 Task: Book a 4-hour wilderness navigation and orienteering challenge.
Action: Mouse pressed left at (586, 216)
Screenshot: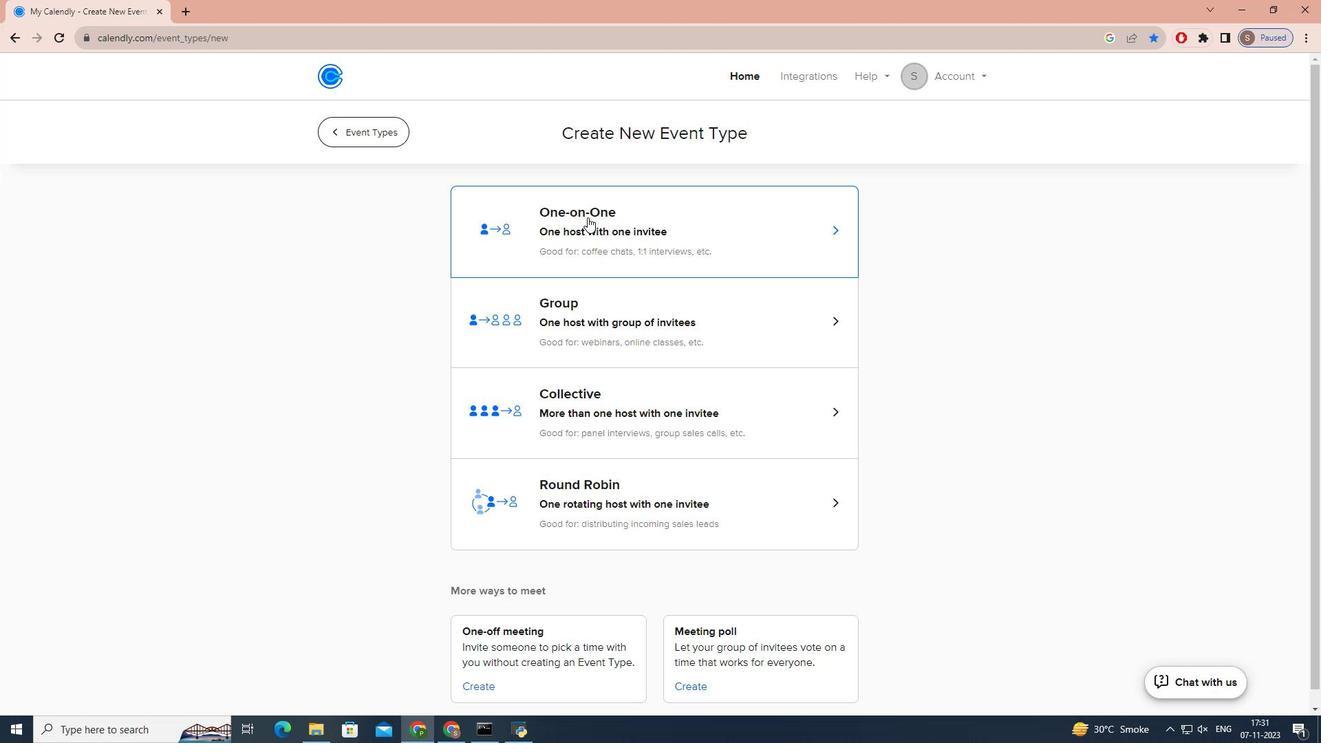 
Action: Key pressed w<Key.caps_lock>ILDERNESS<Key.space><Key.caps_lock>n<Key.caps_lock>AVIGATION<Key.space>AND<Key.space><Key.caps_lock>o<Key.caps_lock>RIENTEERING<Key.space><Key.caps_lock>c<Key.caps_lock>HALLENGE<Key.space>
Screenshot: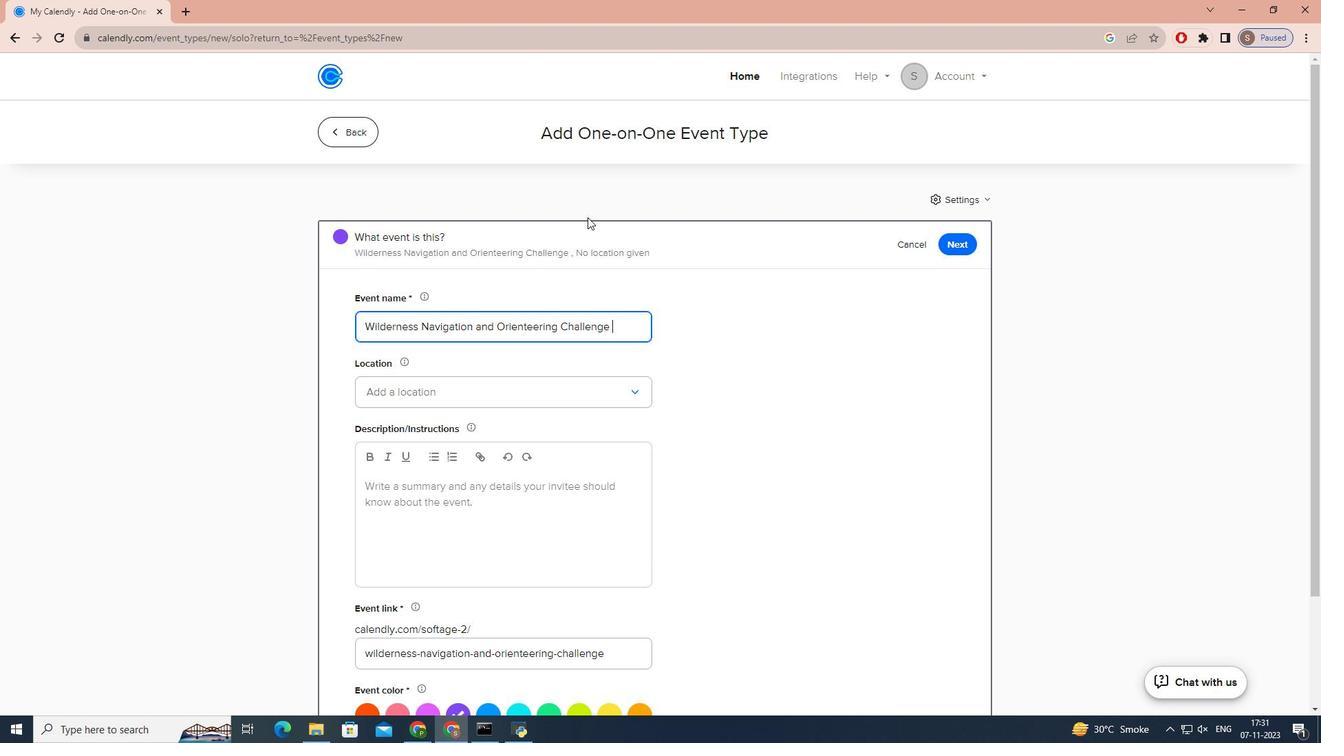 
Action: Mouse moved to (569, 383)
Screenshot: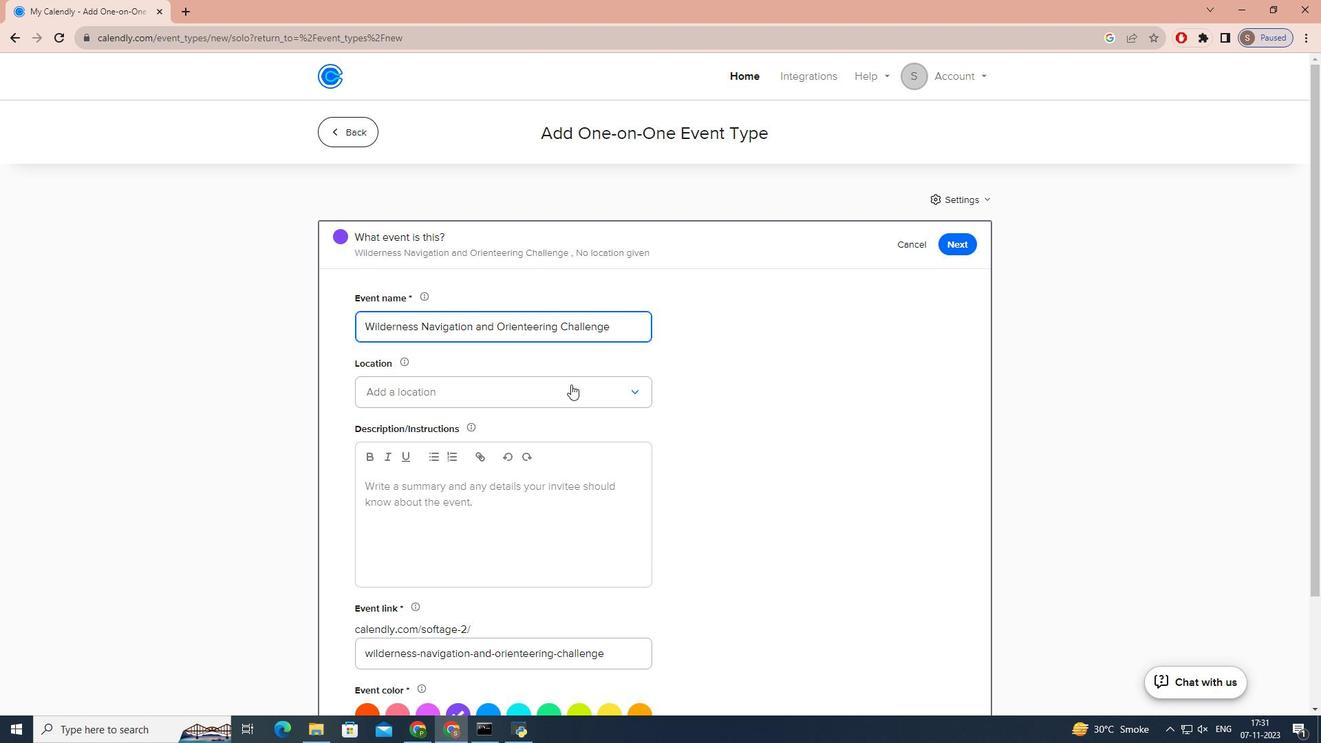 
Action: Mouse pressed left at (569, 383)
Screenshot: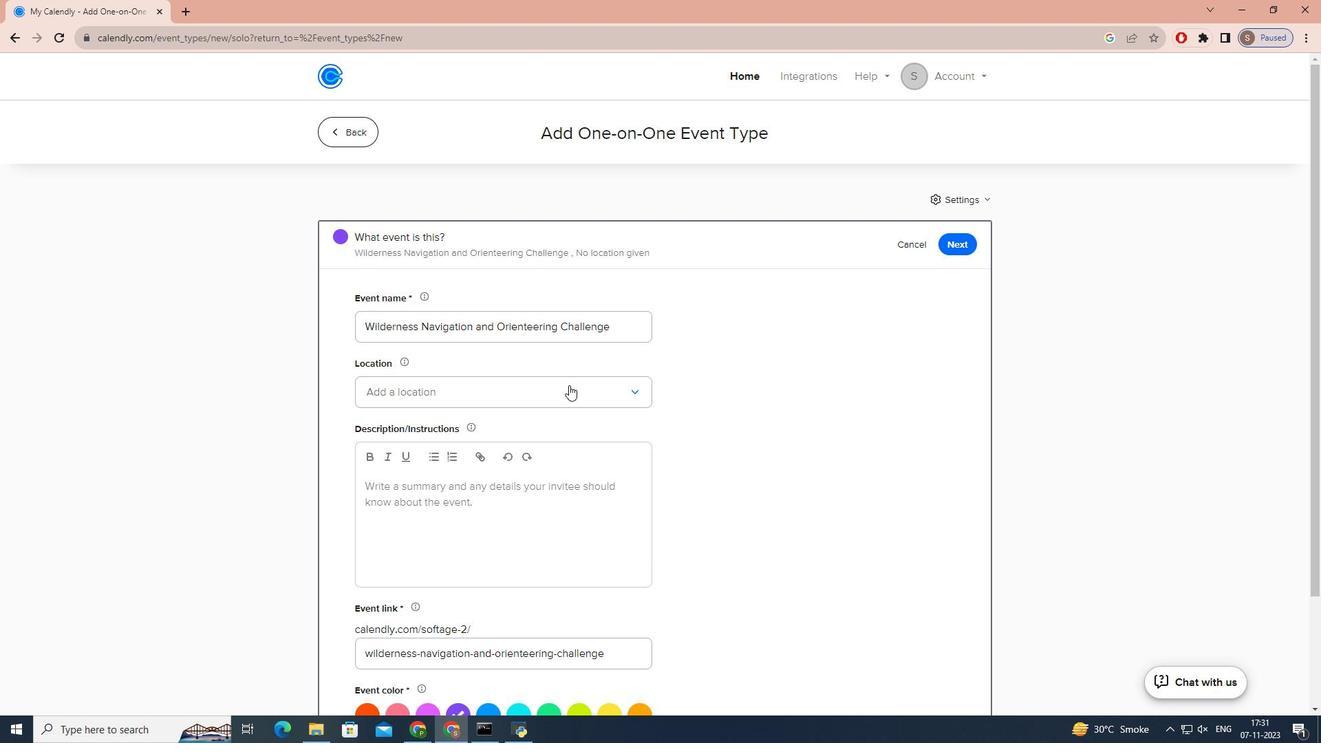 
Action: Mouse moved to (536, 416)
Screenshot: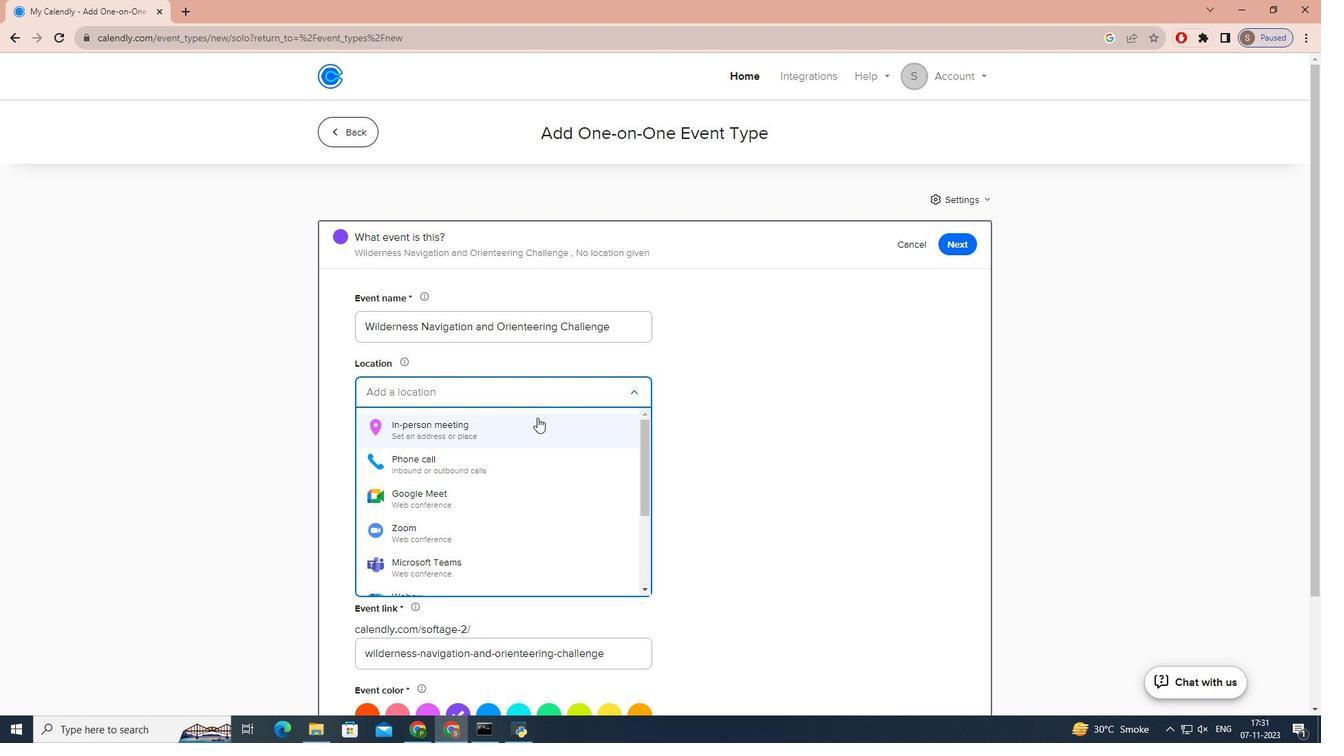 
Action: Mouse pressed left at (536, 416)
Screenshot: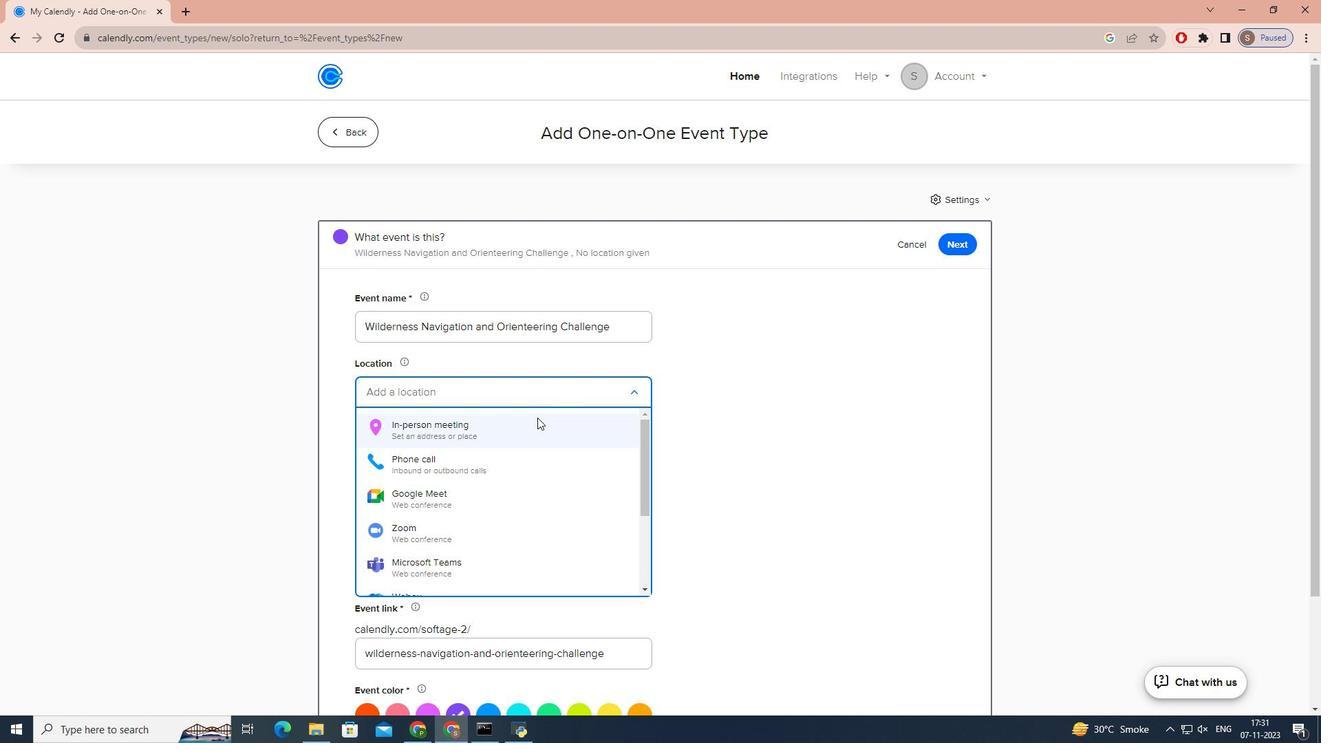 
Action: Mouse moved to (575, 236)
Screenshot: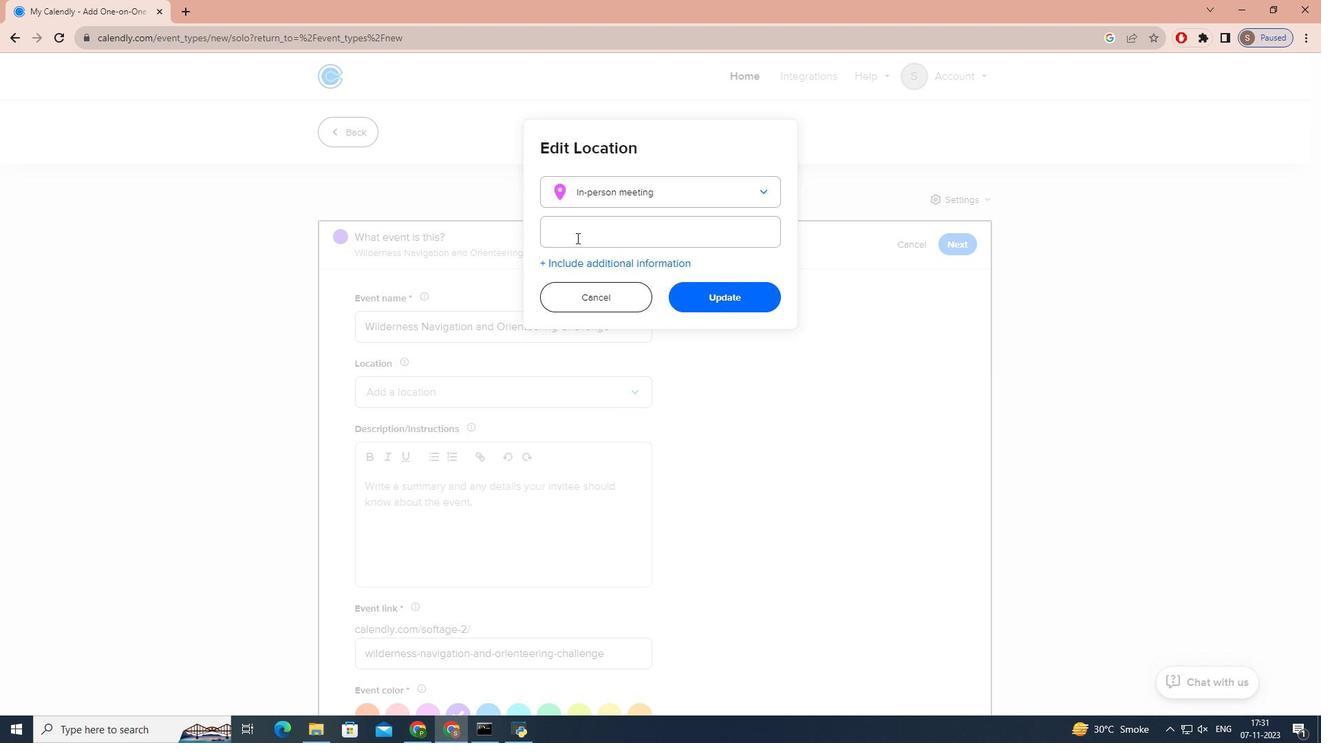 
Action: Mouse pressed left at (575, 236)
Screenshot: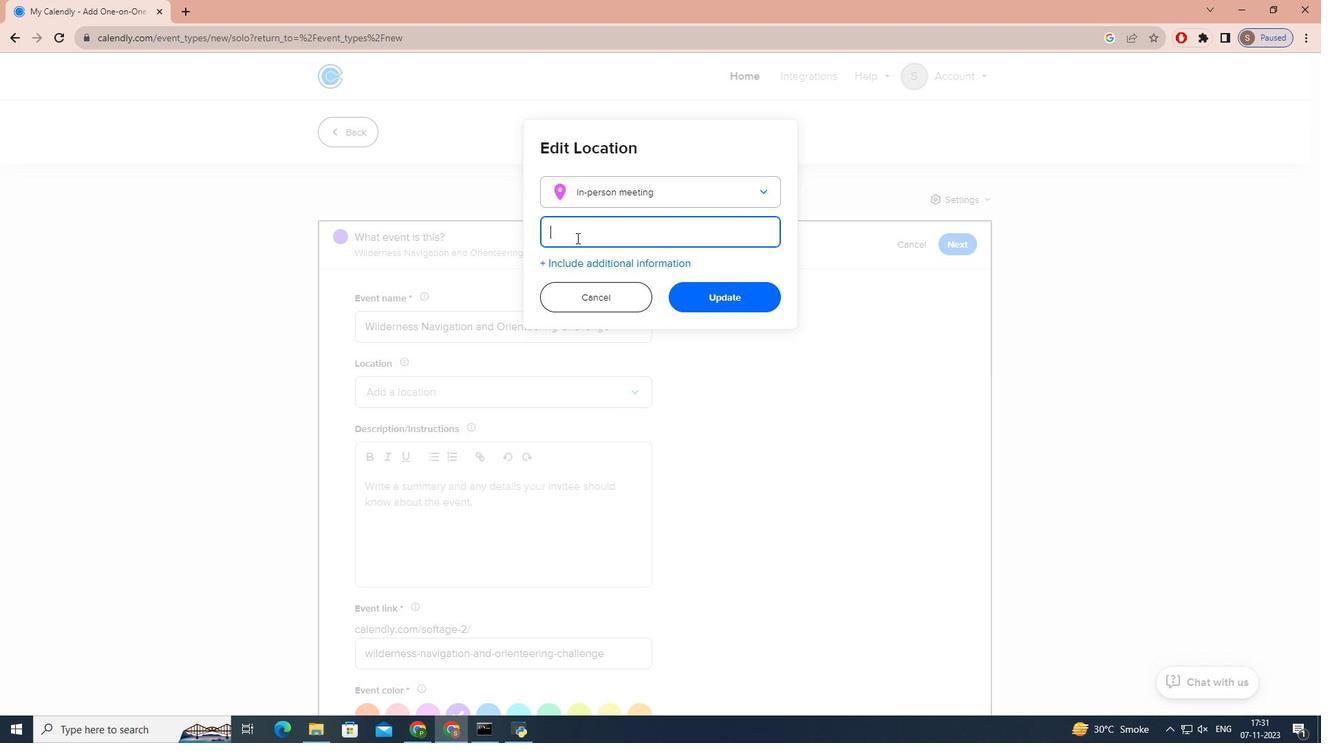 
Action: Key pressed <Key.caps_lock>r<Key.caps_lock>OCKY<Key.space><Key.caps_lock>m<Key.caps_lock>OUNTAIN<Key.space><Key.caps_lock>n<Key.caps_lock>ATIONAL<Key.space><Key.caps_lock>p<Key.caps_lock>ARK,<Key.space><Key.caps_lock>c<Key.caps_lock>OLORADO,<Key.space><Key.caps_lock>usa
Screenshot: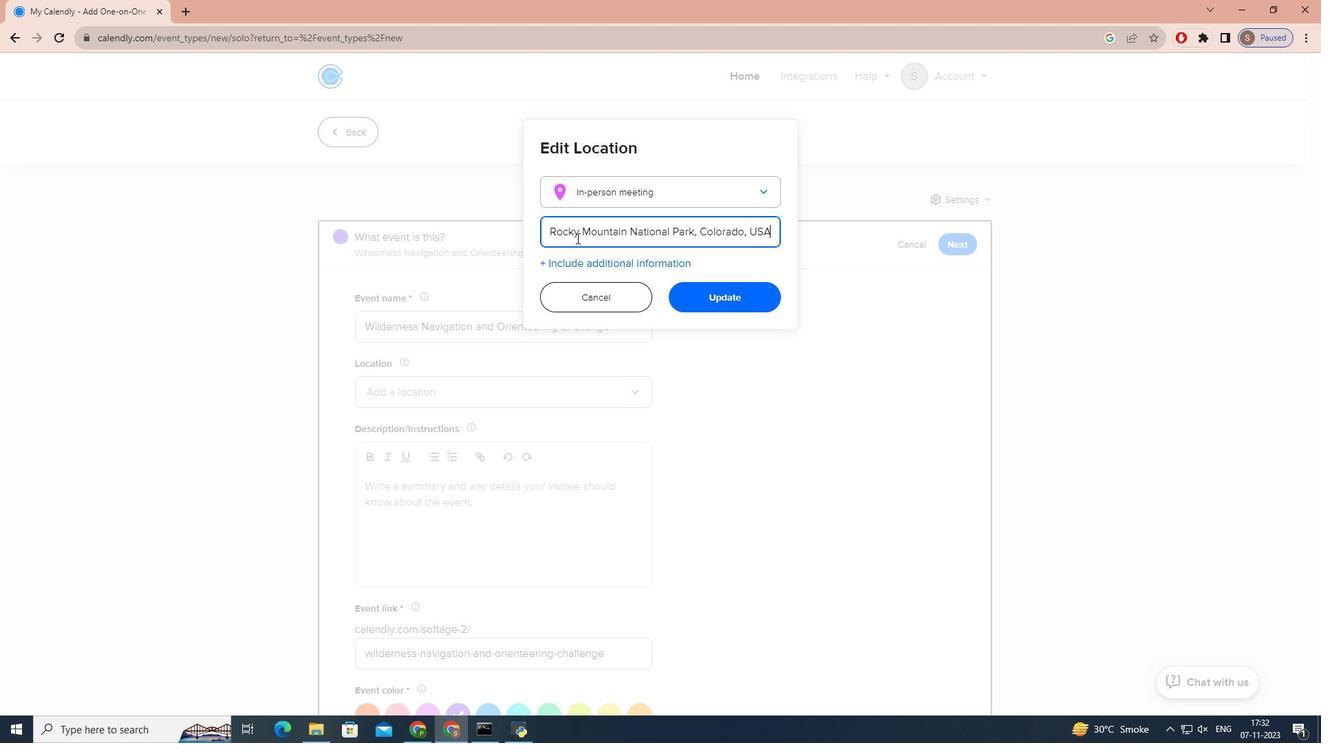 
Action: Mouse moved to (721, 301)
Screenshot: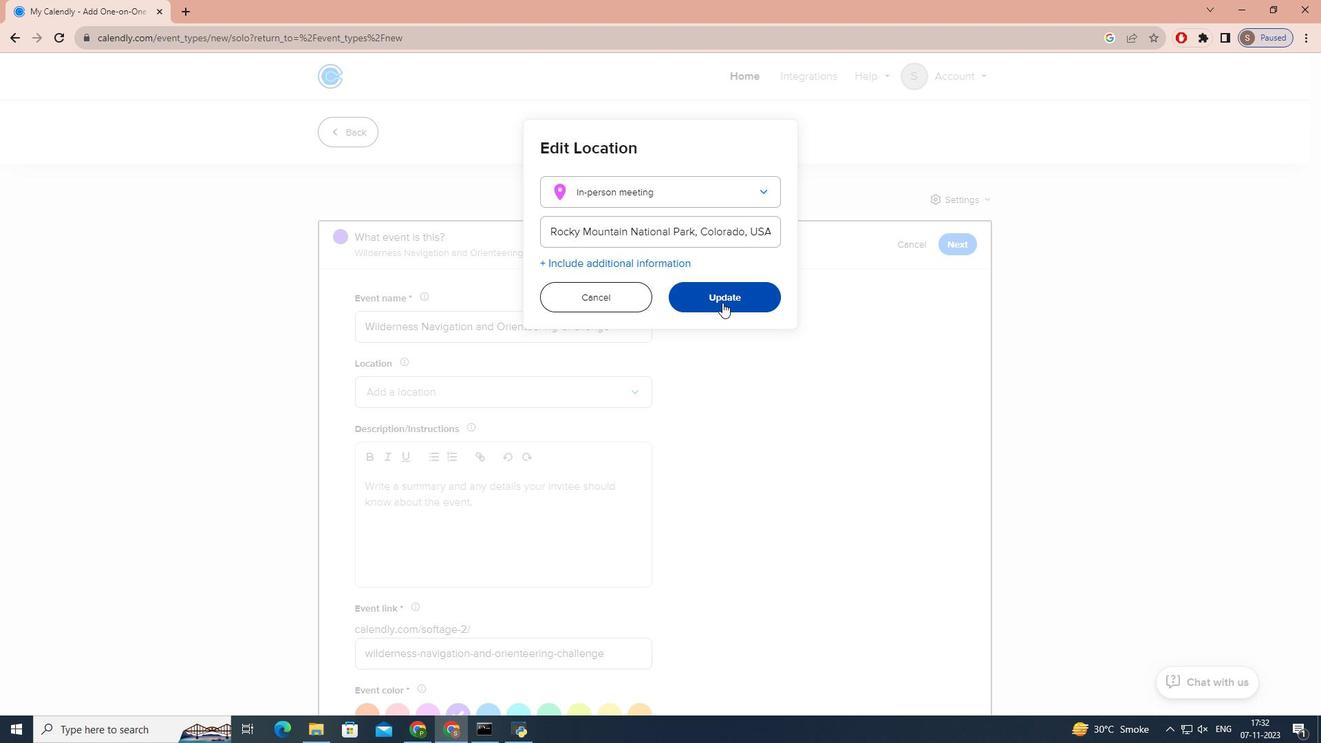 
Action: Mouse pressed left at (721, 301)
Screenshot: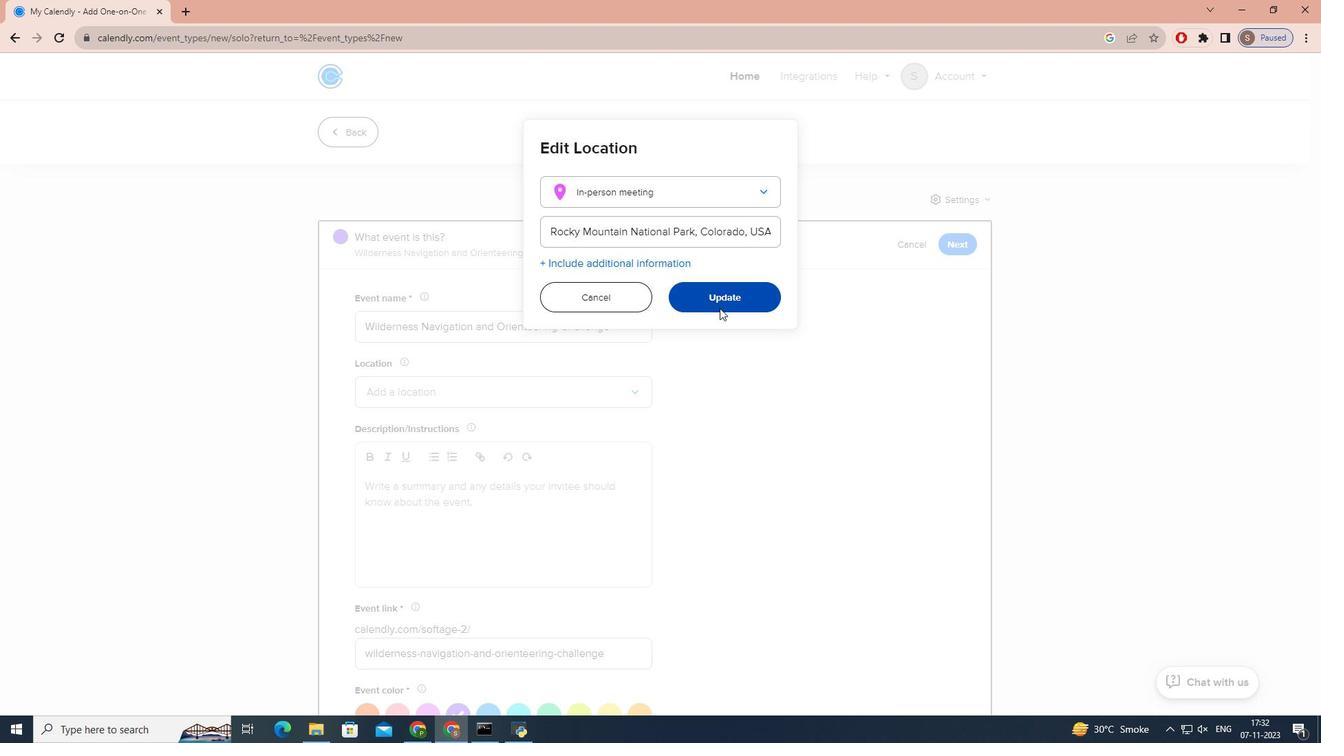 
Action: Mouse moved to (423, 529)
Screenshot: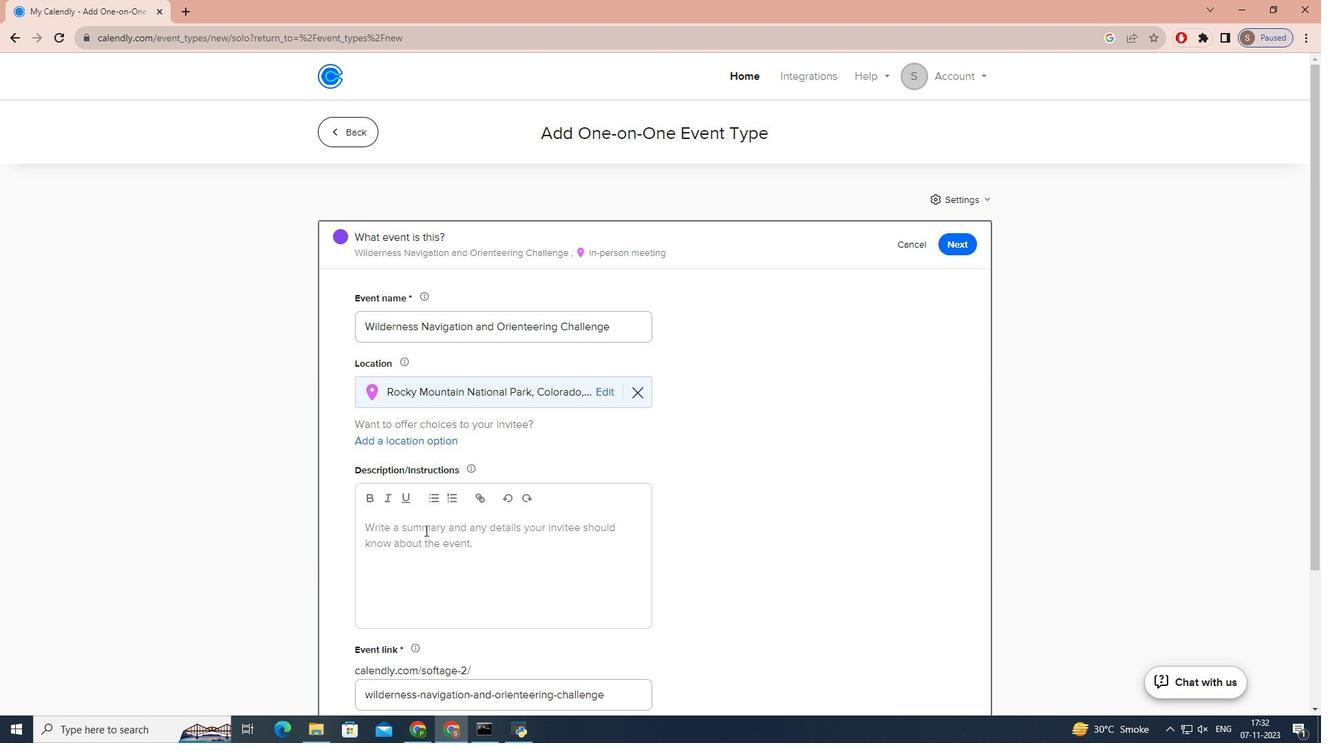 
Action: Mouse pressed left at (423, 529)
Screenshot: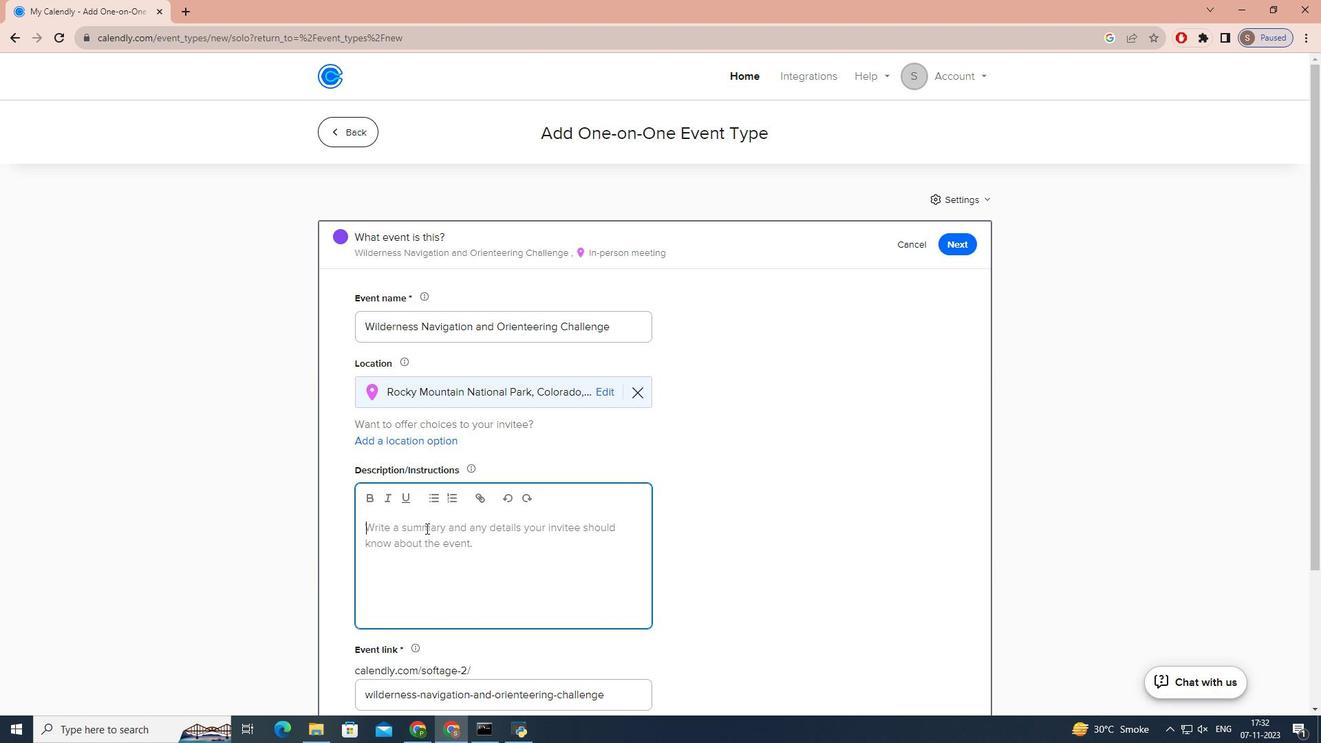 
Action: Mouse moved to (424, 527)
Screenshot: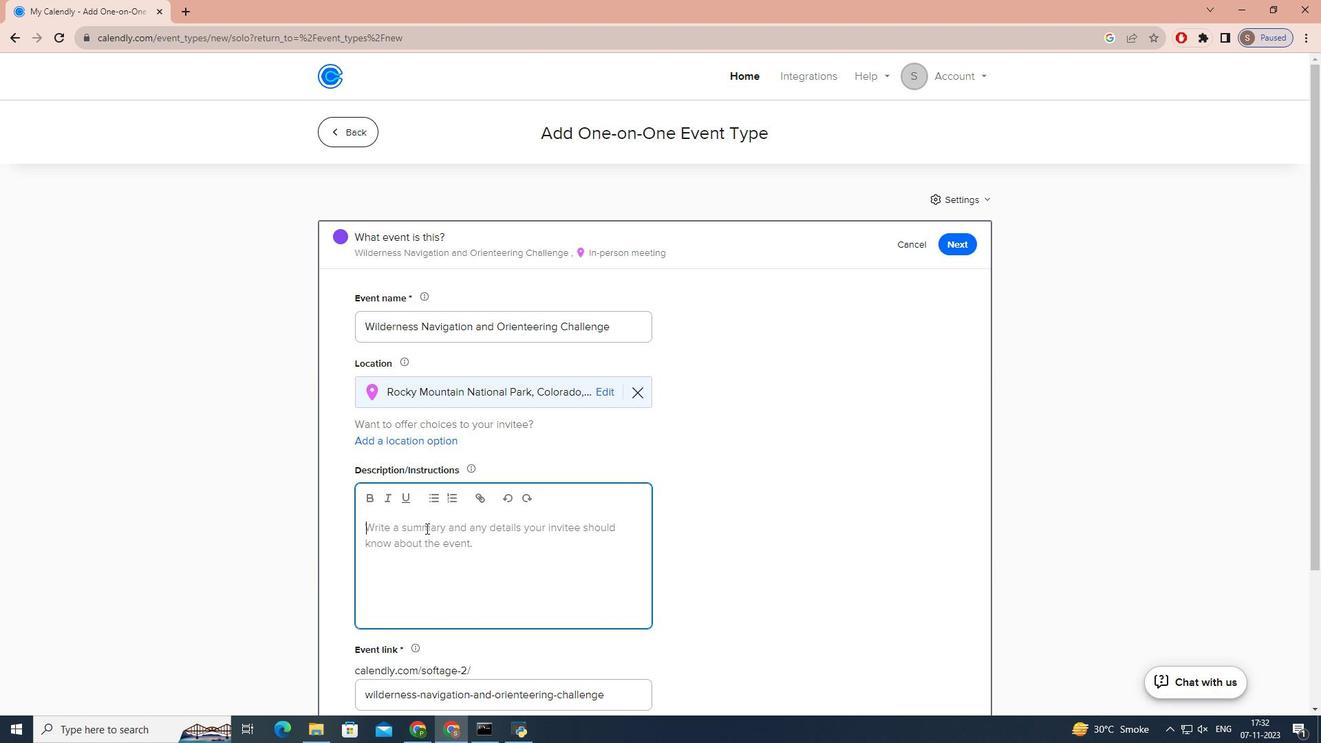 
Action: Key pressed <Key.caps_lock><Key.caps_lock>j<Key.caps_lock>OIN<Key.space>US<Key.space>FOR<Key.space>AN<Key.space>EXCITING<Key.space>WILDERNESS<Key.space>NAVIGATION<Key.space>AND<Key.space>ORIENTING<Key.space>CHALLENEGE<Key.space><Key.backspace><Key.backspace><Key.backspace><Key.backspace>GE<Key.space>THAT<Key.space>WILL<Key.space>TEST<Key.space>YOUR<Key.space>OUTDOOR<Key.space>SKILLS<Key.space>AND<Key.space>ADVENTURE<Key.backspace>OUS<Key.space>SPIRIT.<Key.space><Key.caps_lock><Key.enter>d<Key.caps_lock>URING<Key.space>THIS<Key.space>IMMERSIVE<Key.space>EXPERIENCE,<Key.space>YOU<Key.space>WILL<Key.space>LEARN<Key.space>THE<Key.space>FUNDAMENTALS<Key.space>OF<Key.space>MP<Key.backspace>AP<Key.space>READING,<Key.space>COMPASS<Key.space>USAGE,<Key.space>AND<Key.space>NAVIGATION<Key.space>TECHNIQUES,<Key.space>ALL<Key.space>WHILE<Key.space>EXPLORING<Key.space>THE<Key.space>NATURAL<Key.space>BEAUTY<Key.space>OF<Key.space>THE<Key.space>WILDERNESS.<Key.space><Key.caps_lock>o<Key.caps_lock>UR<Key.space>EXPERT<Key.space>GUIDES<Key.space>WILL<Key.space>PROVIDE<Key.space>YOU<Key.space>WITH<Key.space>VALUABLE<Key.space>TIPS<Key.space>AND<Key.space>TRICKS<Key.space>O<Key.backspace>TO<Key.space>HELP<Key.space>YOU<Key.space>FIND<Key.space>YOUR<Key.space>WAY<Key.space>IN<Key.space>THE<Key.space>GRAT<Key.space>OUTDOORS.
Screenshot: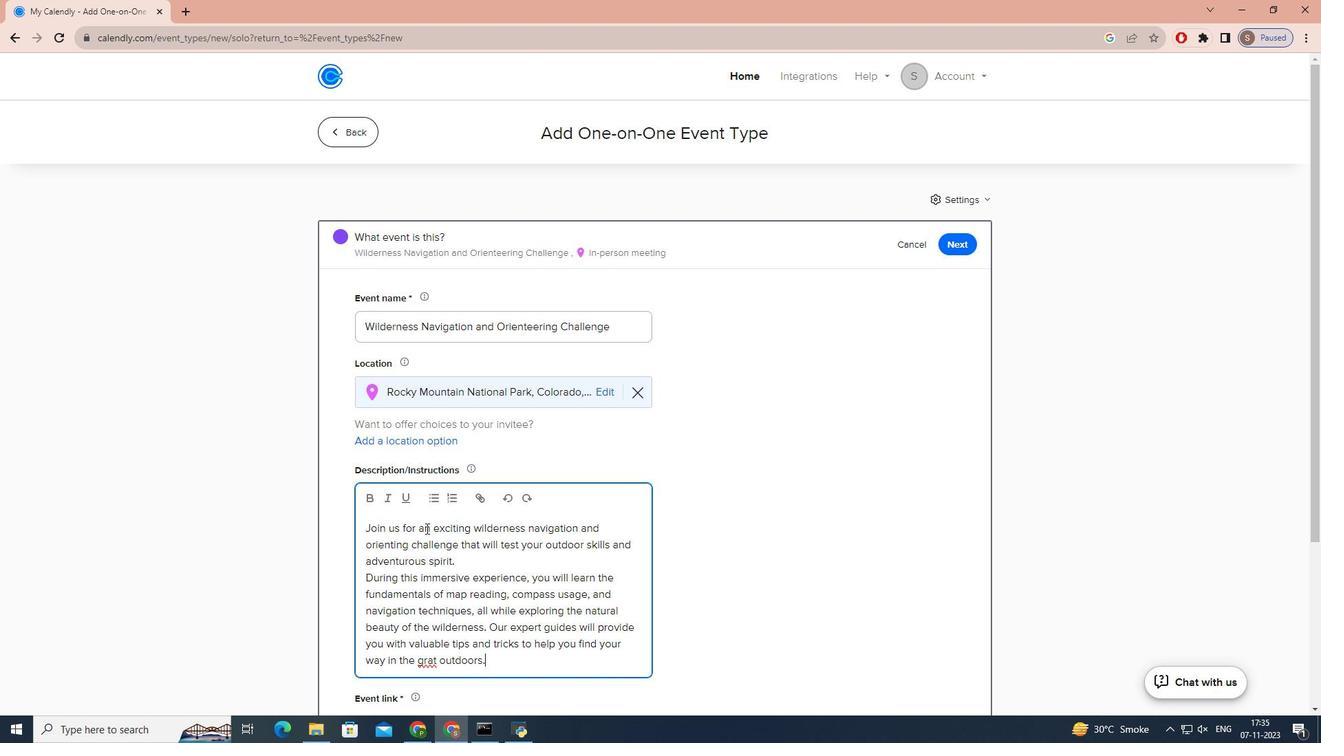 
Action: Mouse moved to (424, 659)
Screenshot: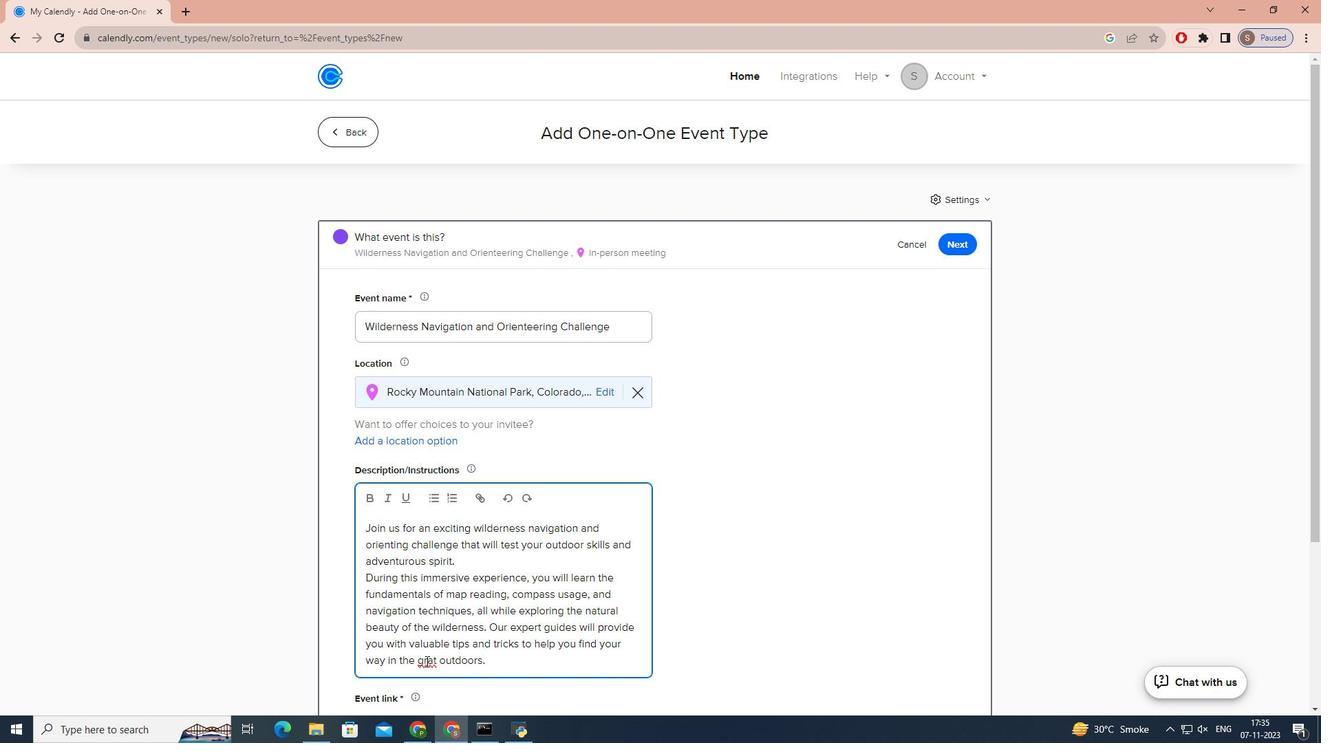 
Action: Mouse pressed left at (424, 659)
Screenshot: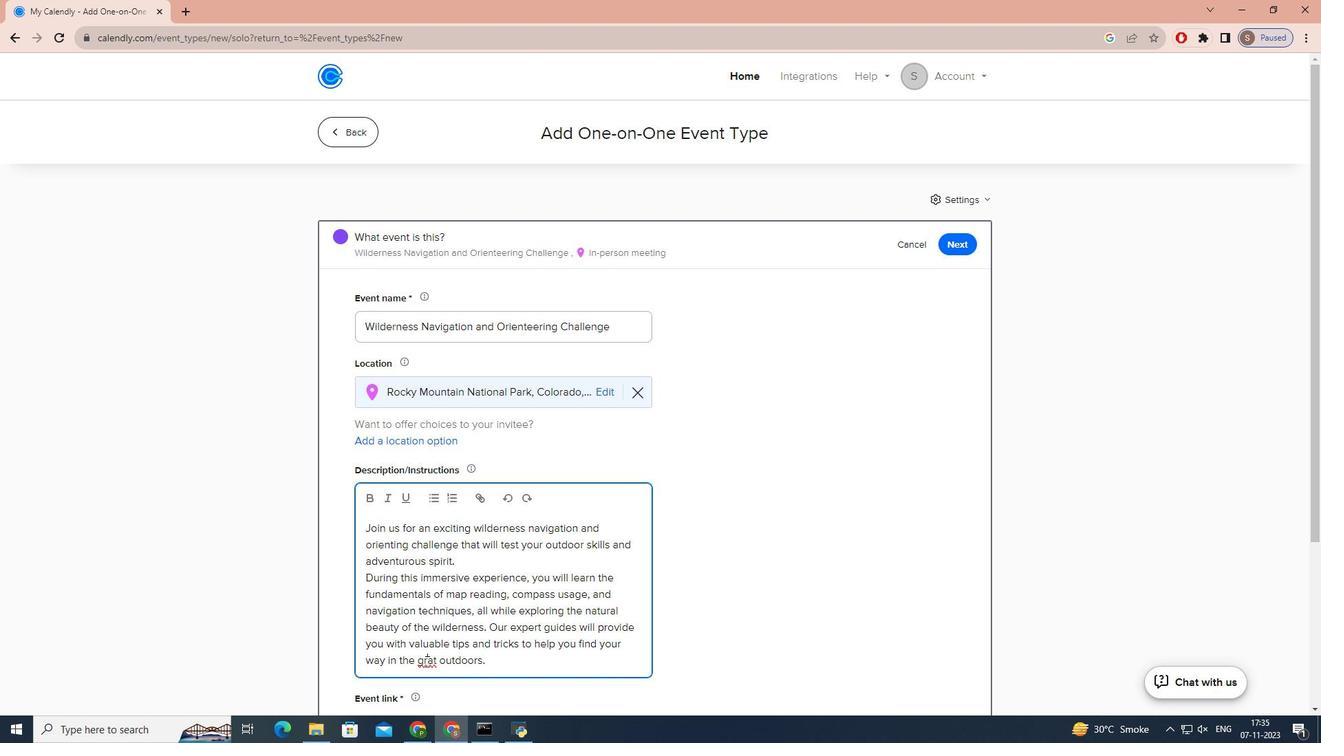 
Action: Mouse moved to (424, 658)
Screenshot: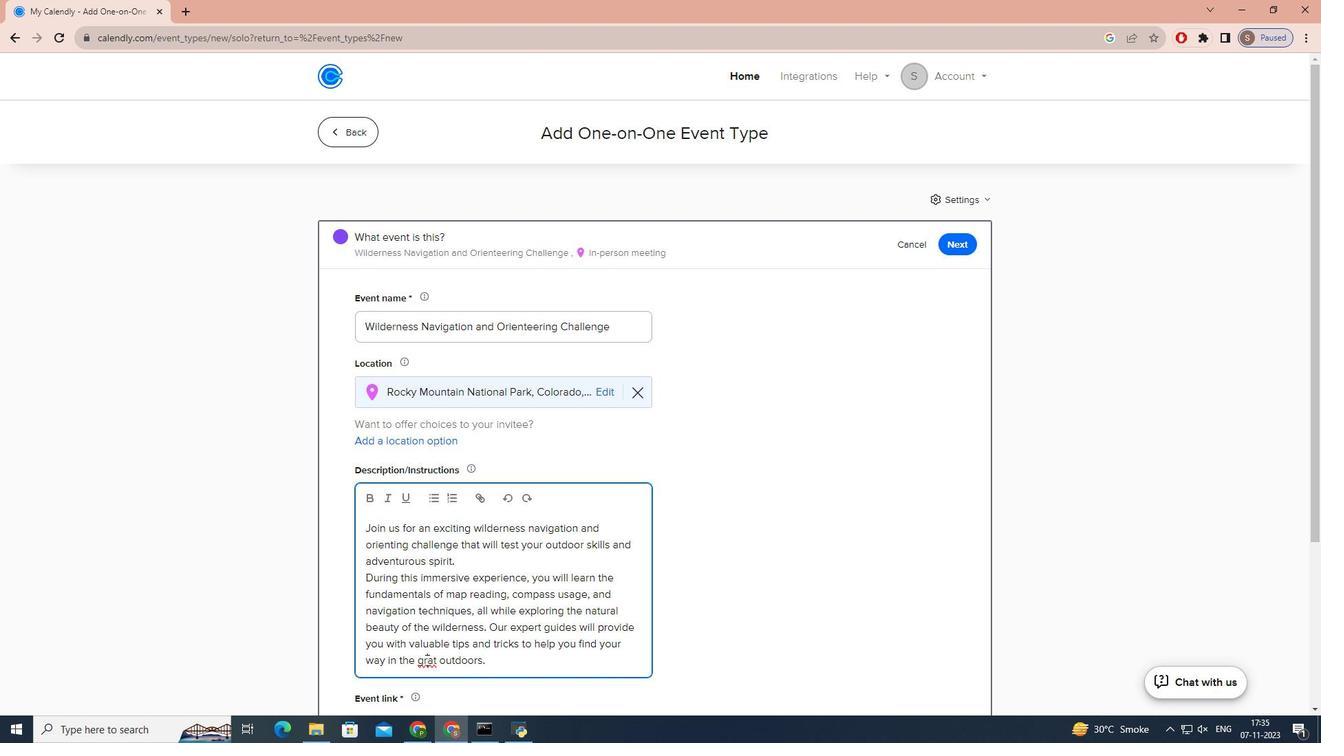 
Action: Key pressed E
Screenshot: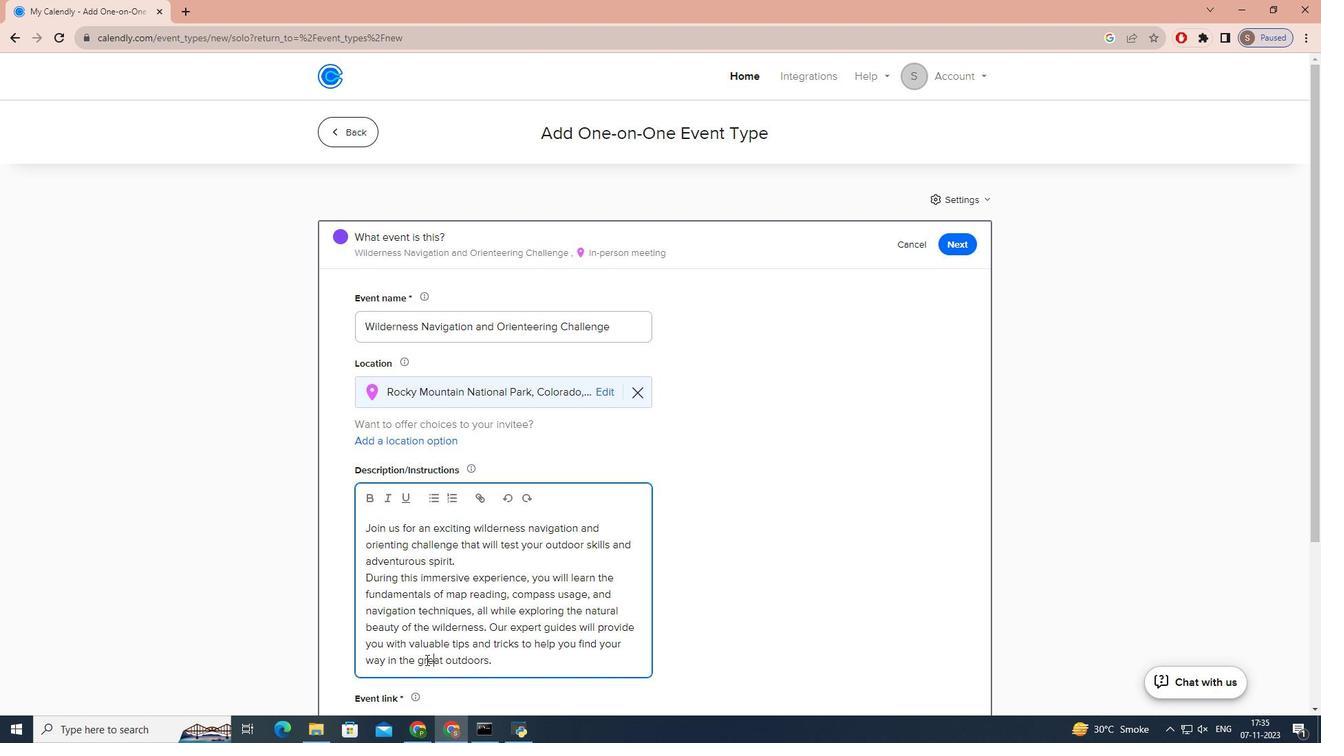 
Action: Mouse moved to (500, 662)
Screenshot: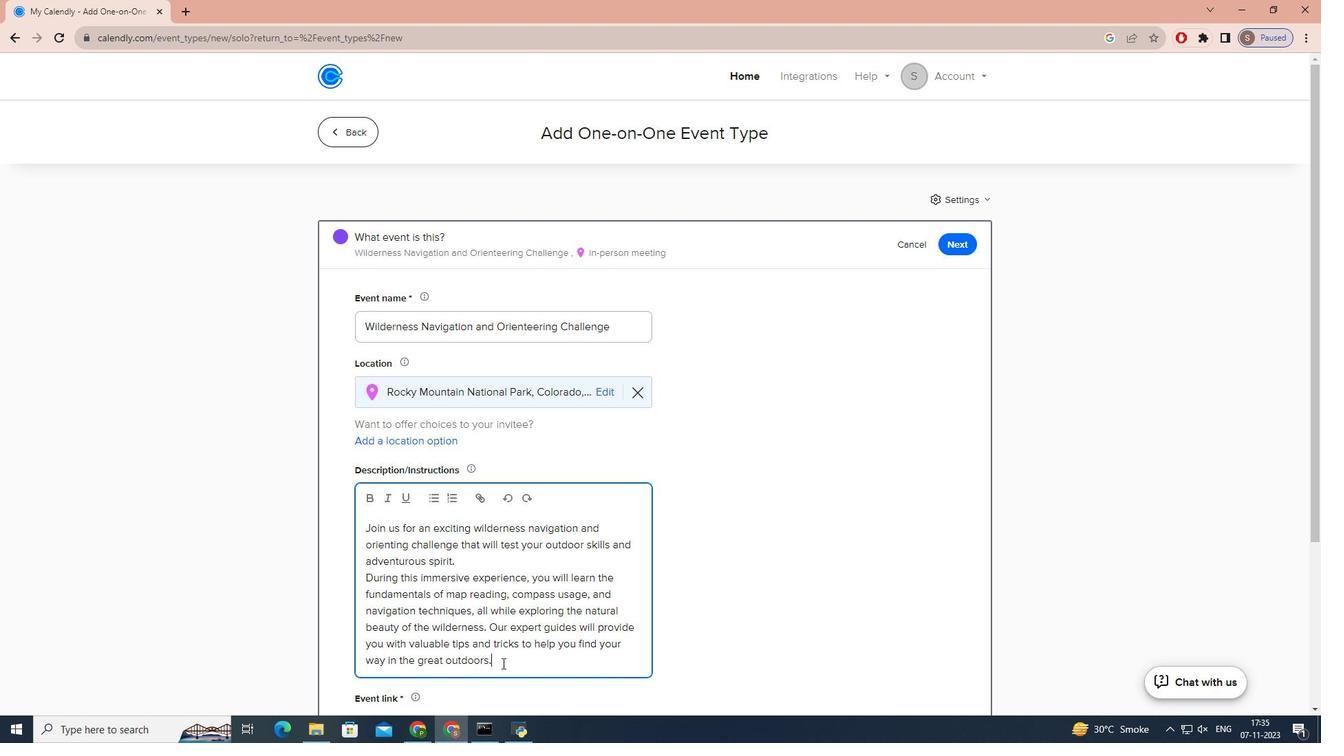 
Action: Mouse pressed left at (500, 662)
Screenshot: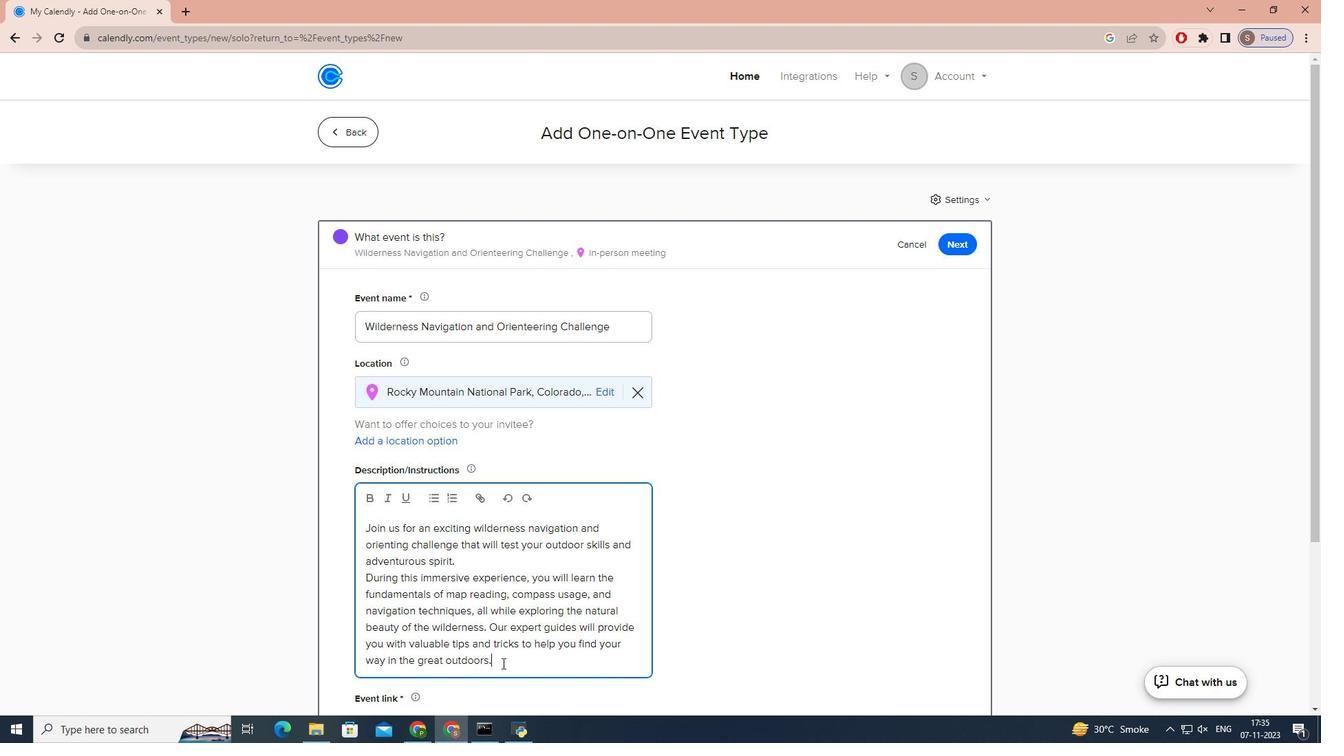 
Action: Key pressed <Key.space>
Screenshot: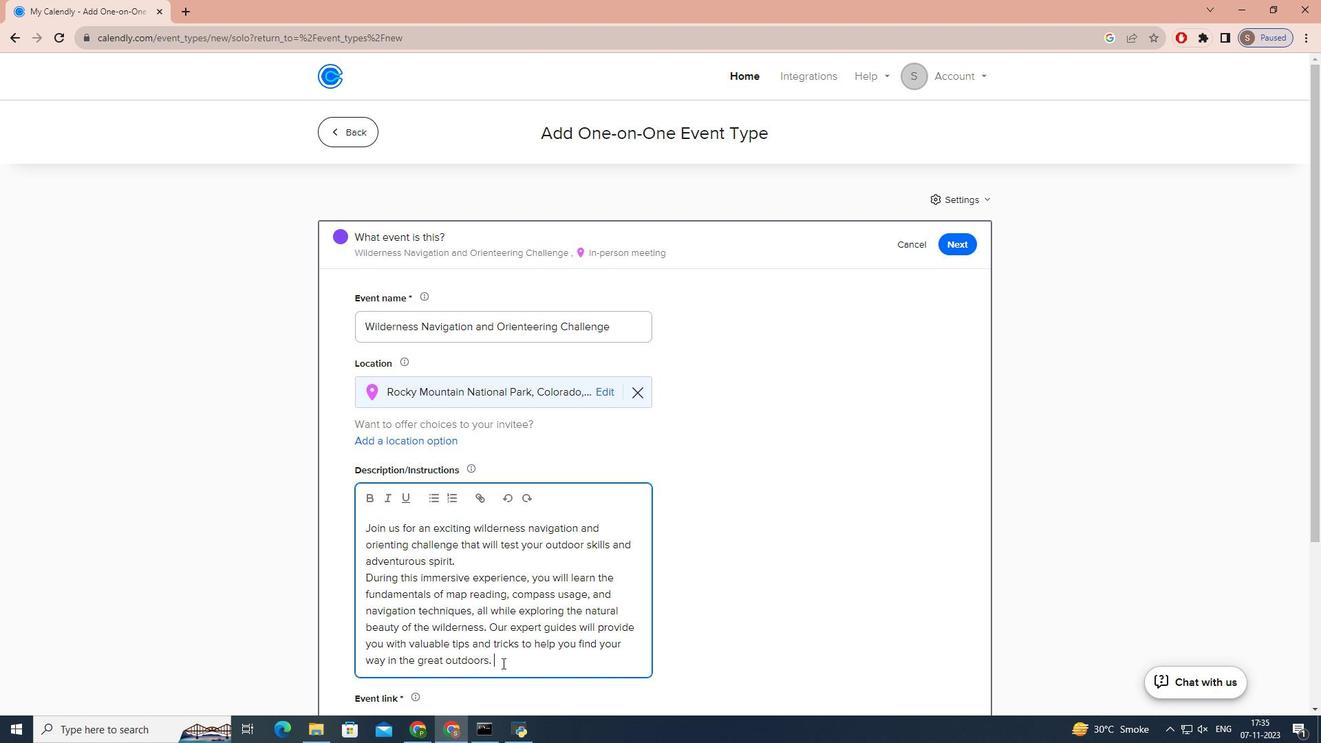 
Action: Mouse moved to (524, 626)
Screenshot: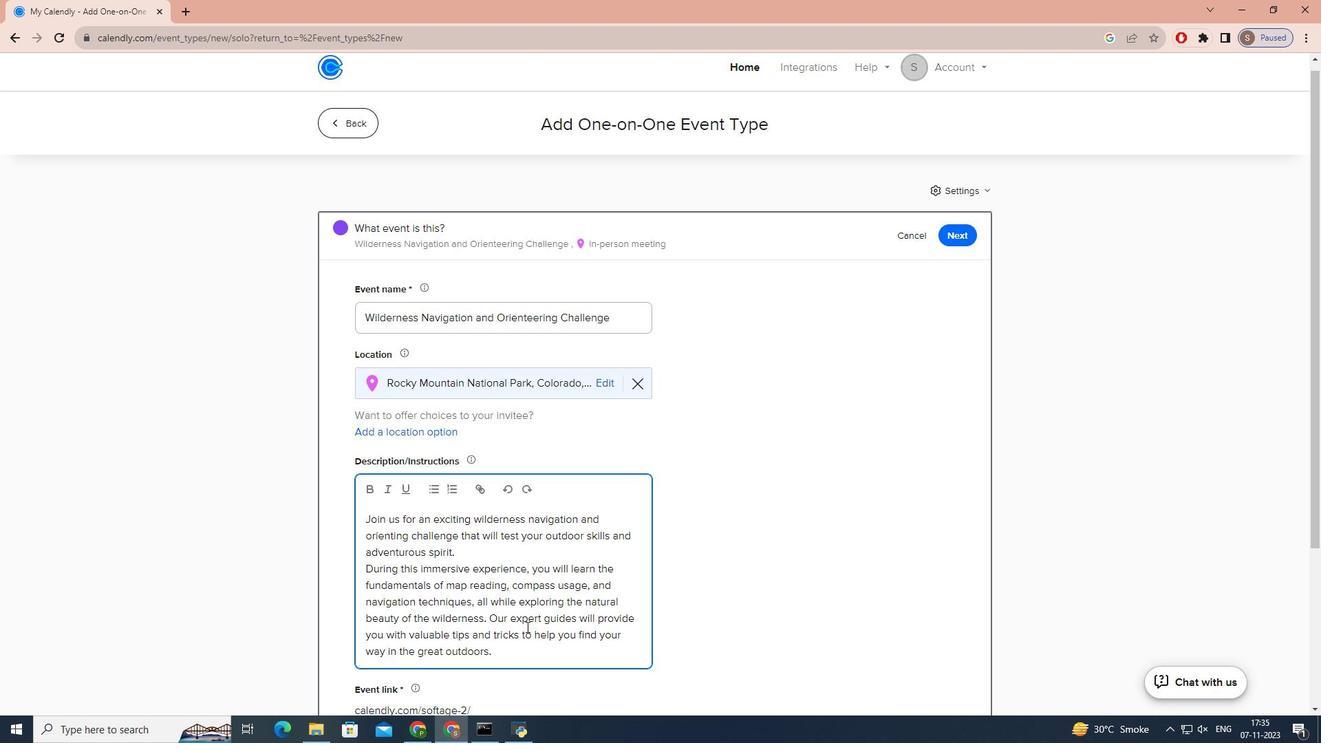 
Action: Mouse scrolled (524, 626) with delta (0, 0)
Screenshot: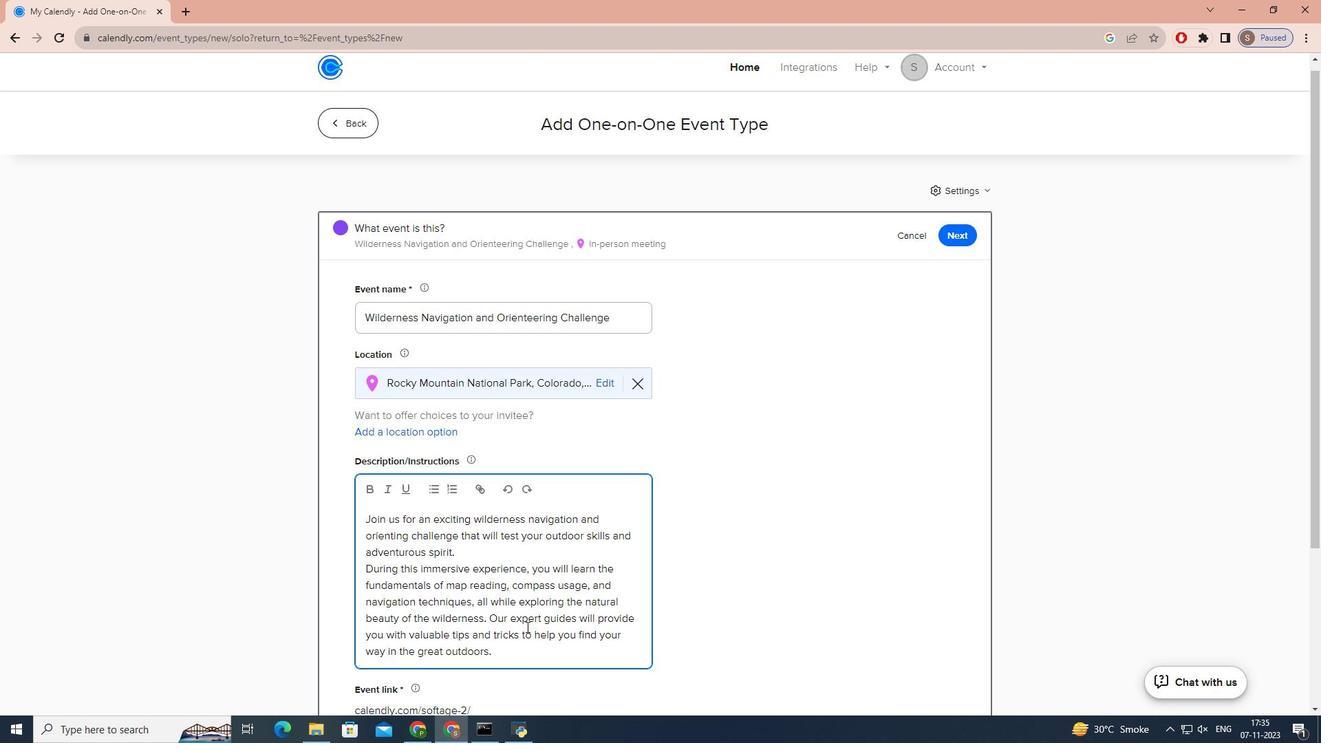 
Action: Mouse moved to (525, 626)
Screenshot: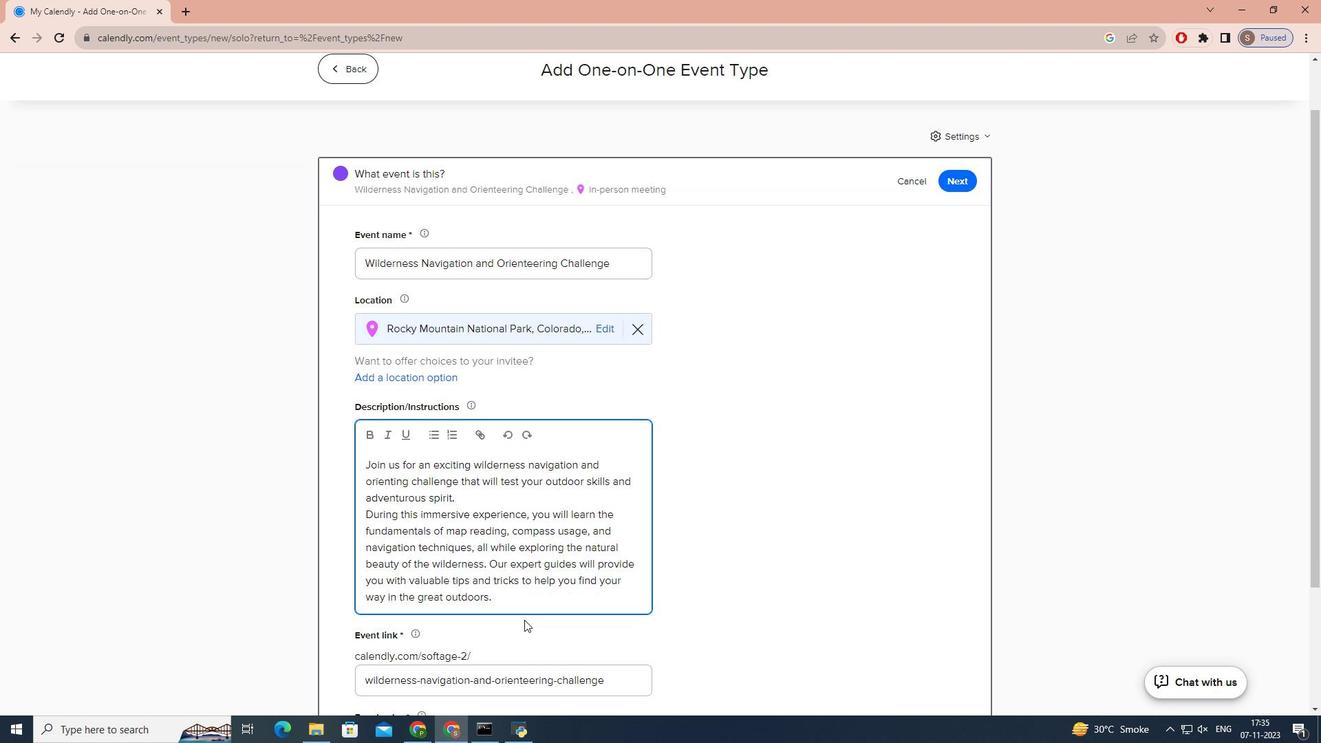 
Action: Mouse scrolled (525, 625) with delta (0, 0)
Screenshot: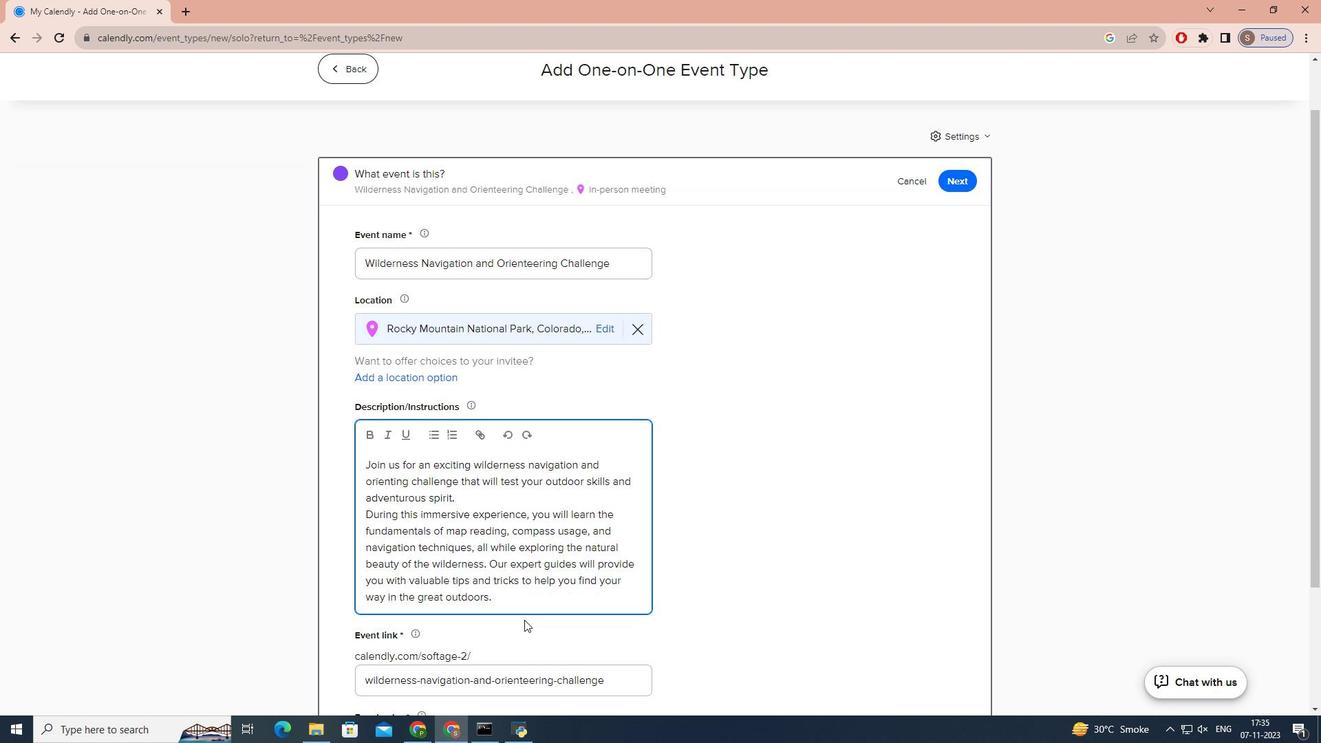 
Action: Mouse moved to (525, 626)
Screenshot: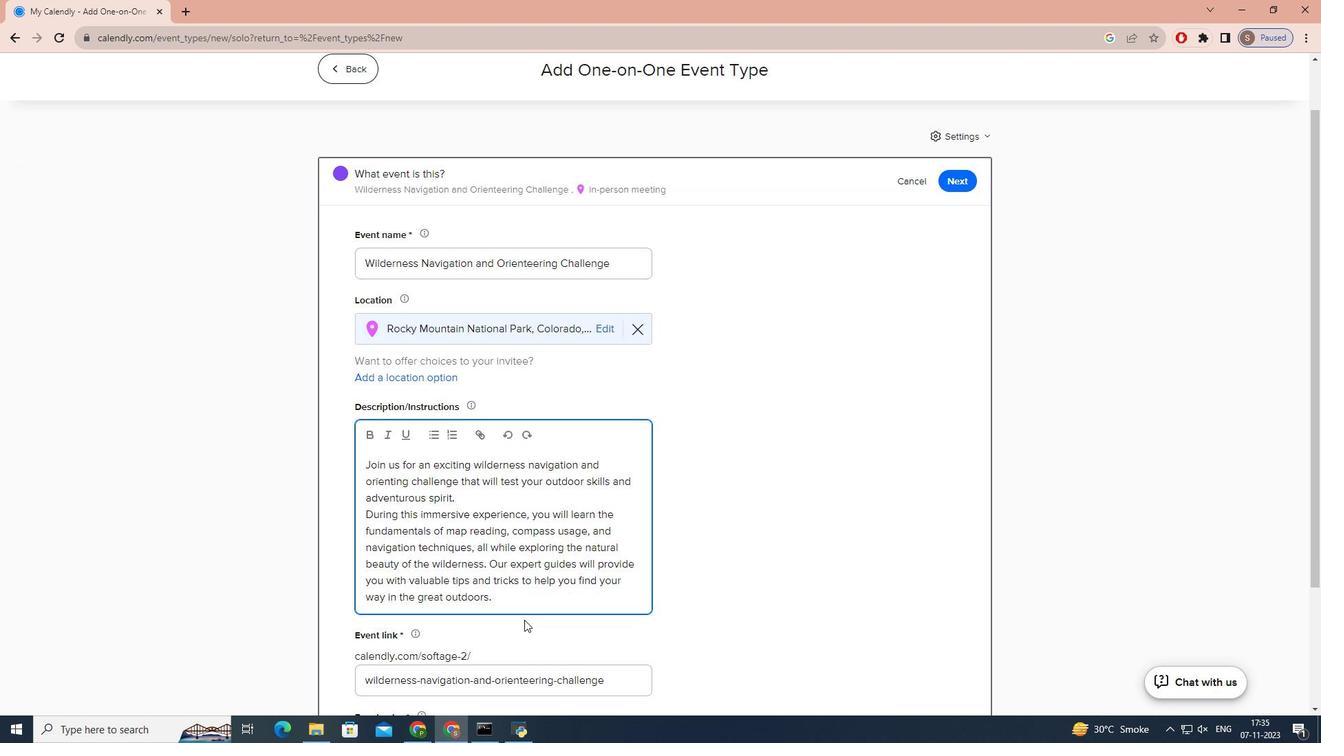 
Action: Mouse scrolled (525, 625) with delta (0, 0)
Screenshot: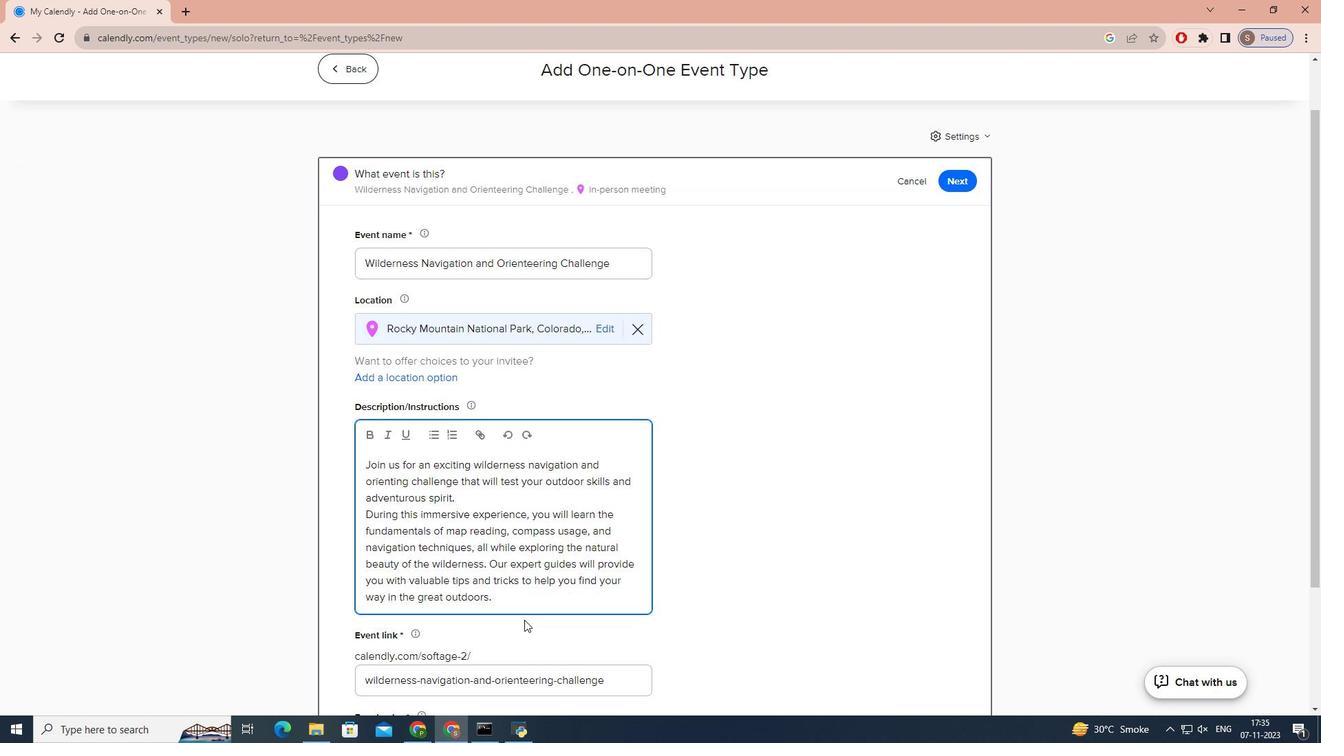 
Action: Mouse moved to (525, 625)
Screenshot: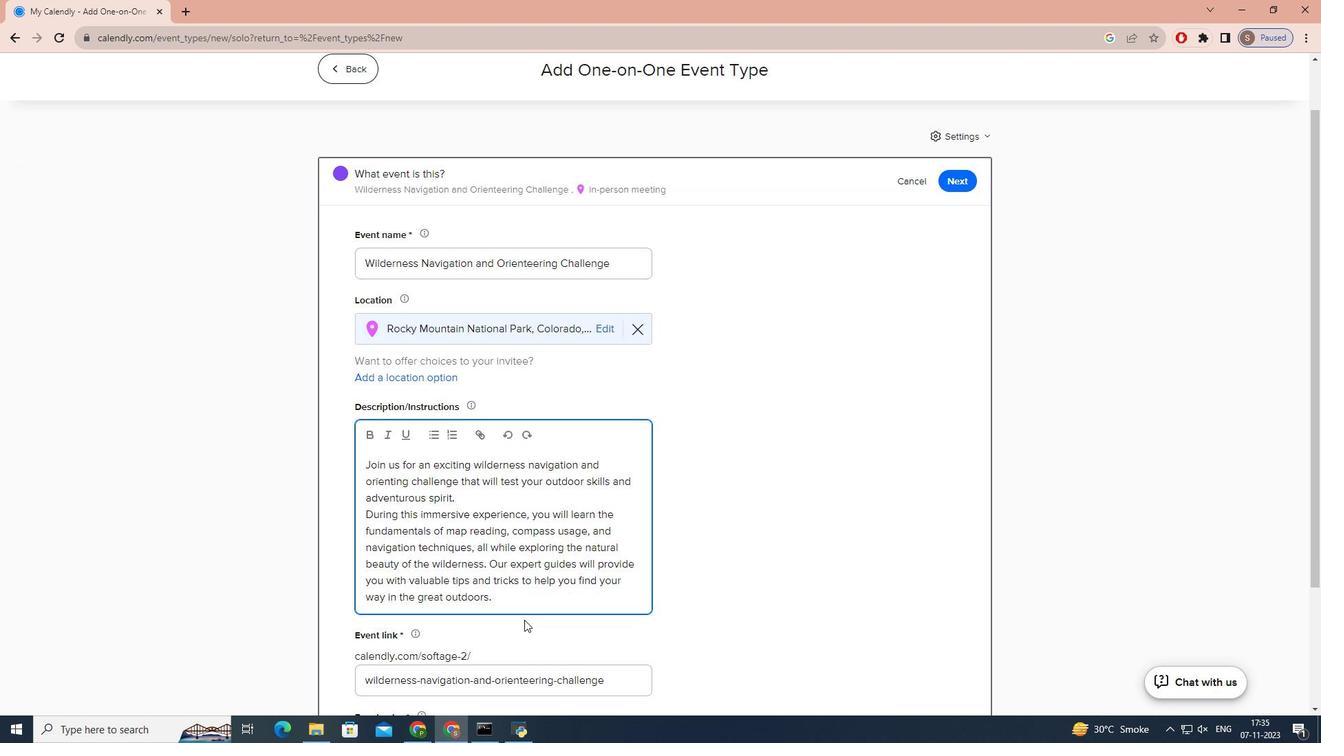 
Action: Mouse scrolled (525, 624) with delta (0, 0)
Screenshot: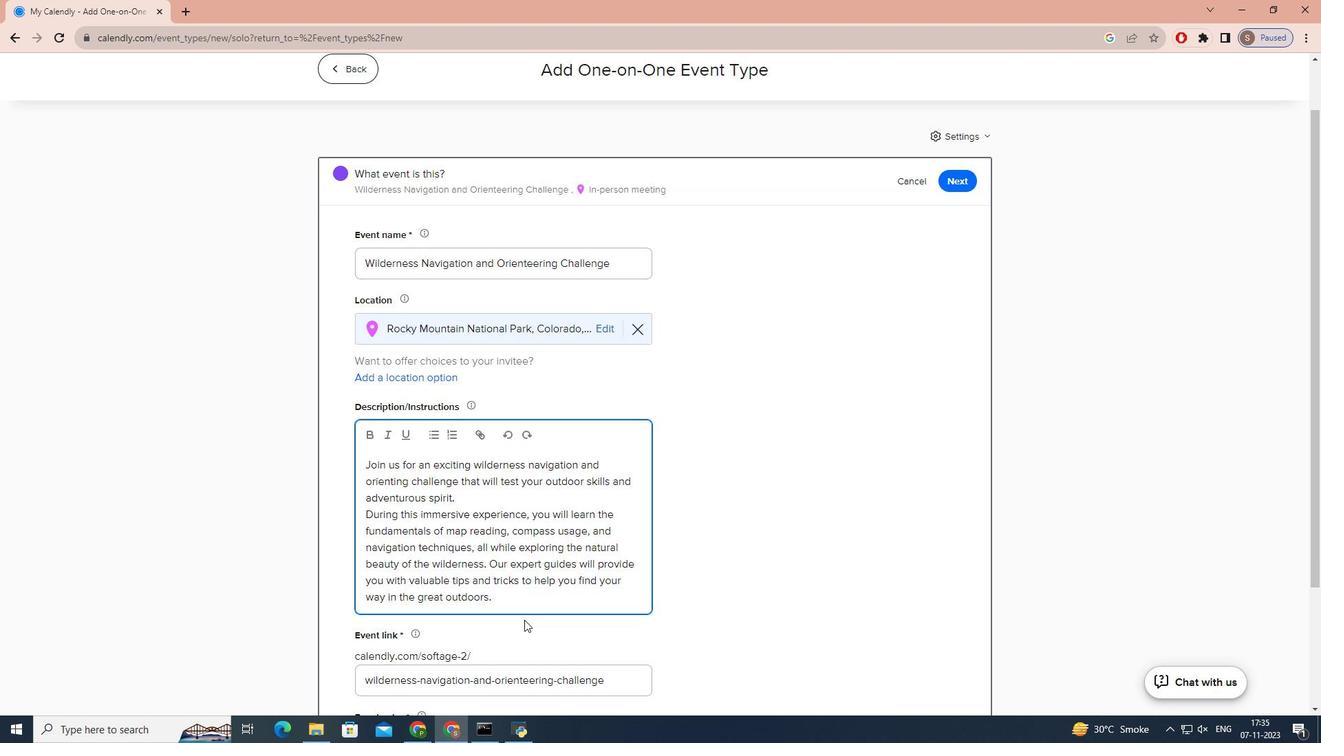
Action: Mouse moved to (525, 624)
Screenshot: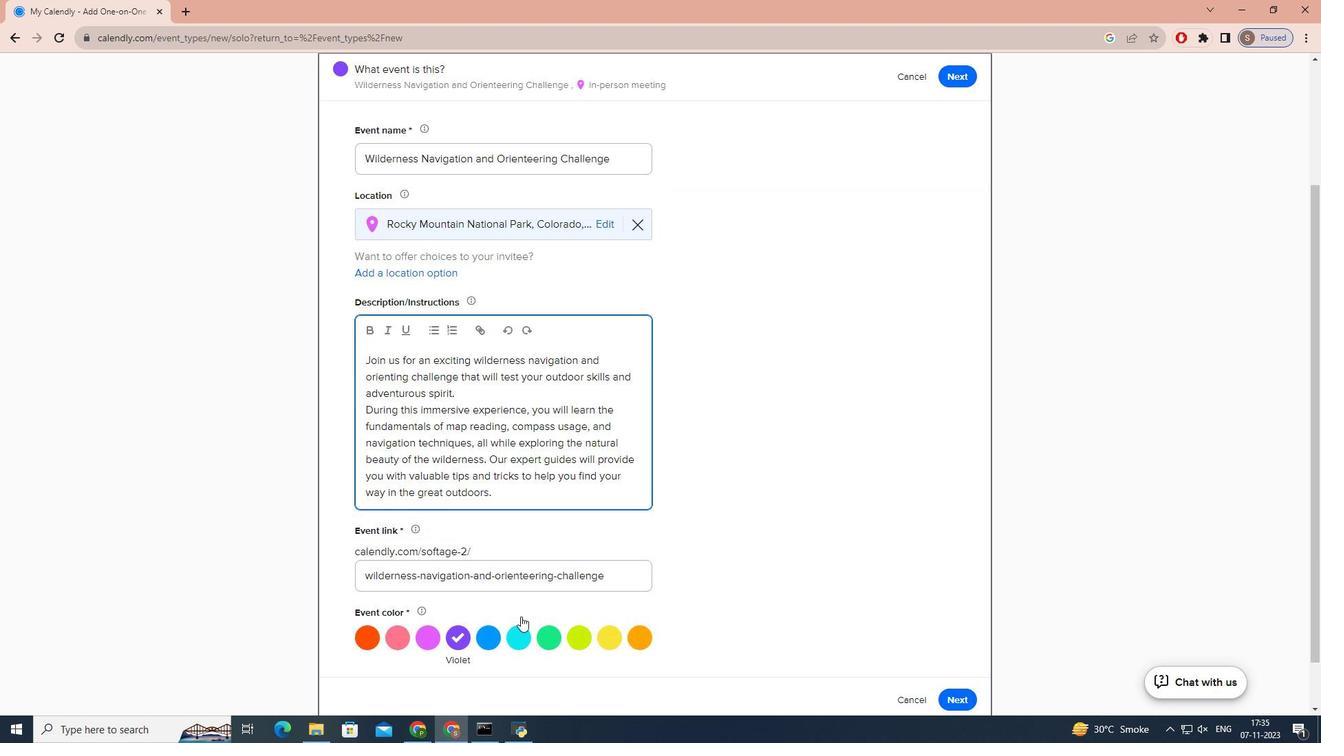 
Action: Mouse scrolled (525, 623) with delta (0, 0)
Screenshot: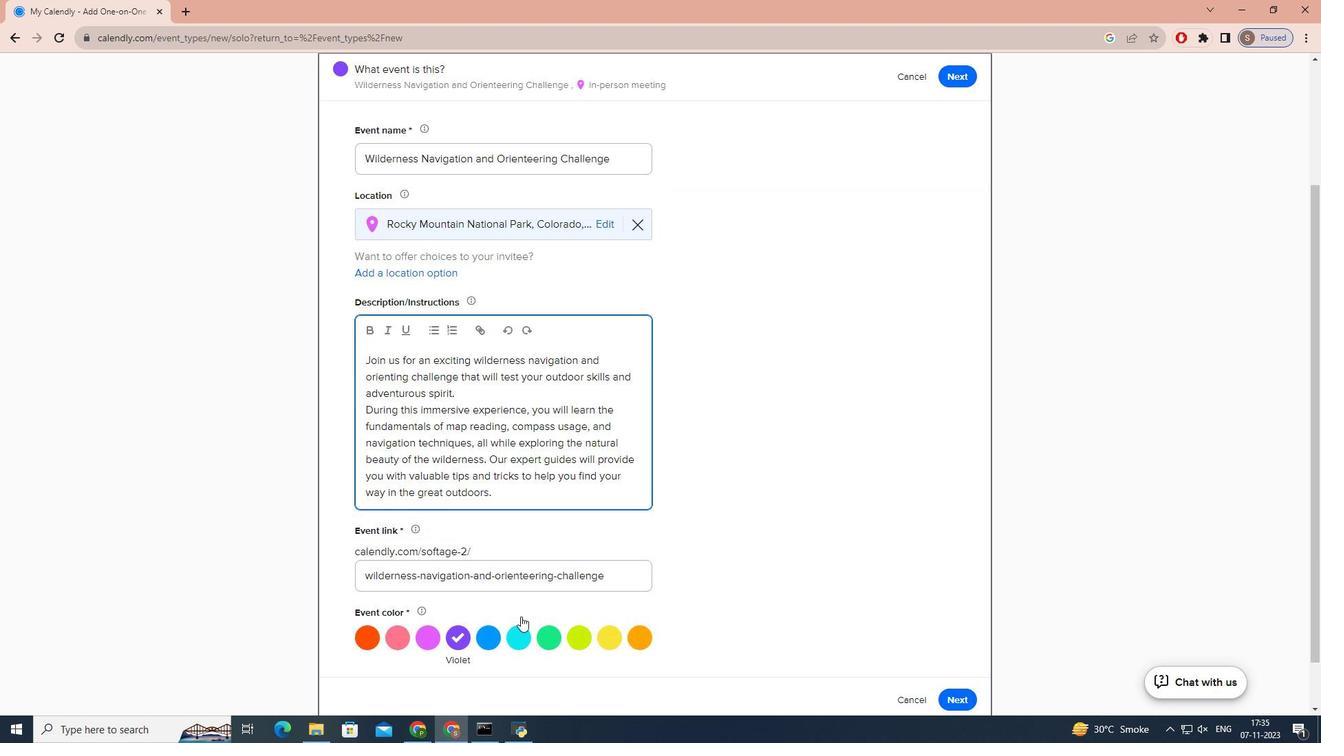
Action: Mouse moved to (524, 620)
Screenshot: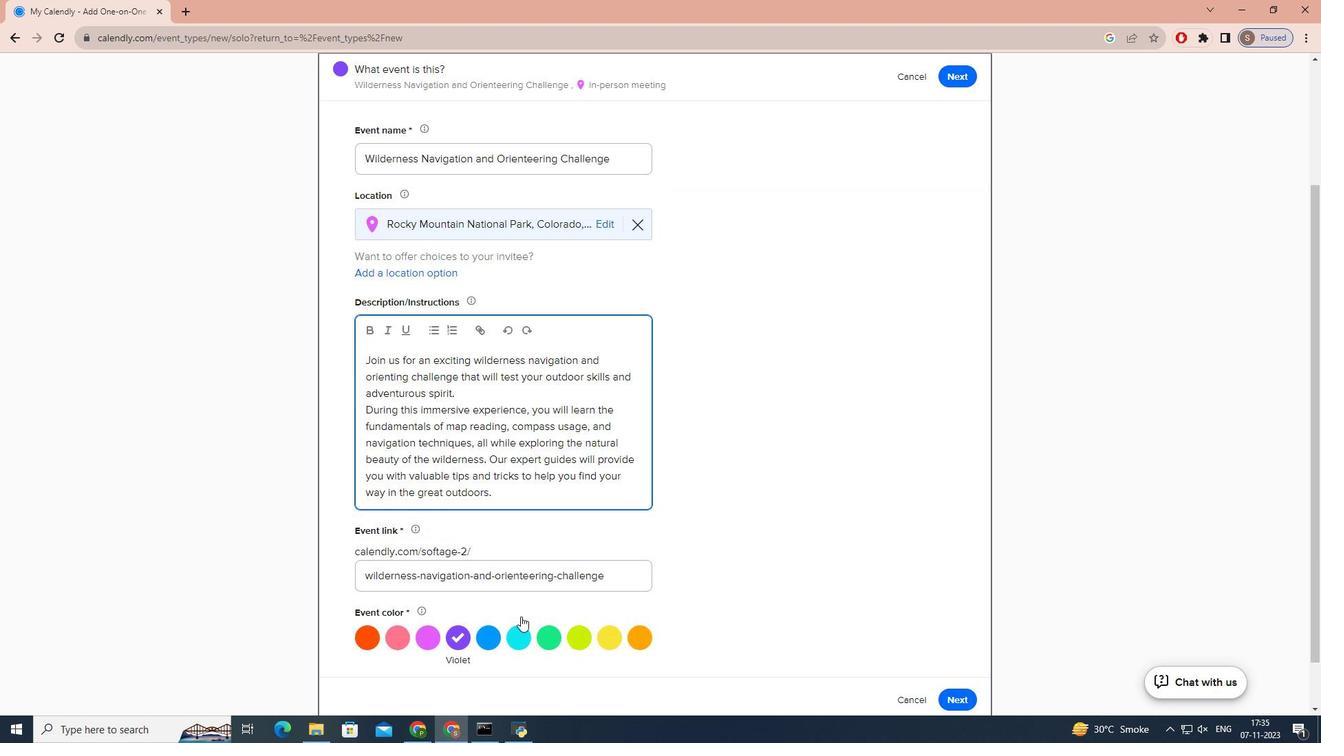 
Action: Mouse scrolled (524, 620) with delta (0, 0)
Screenshot: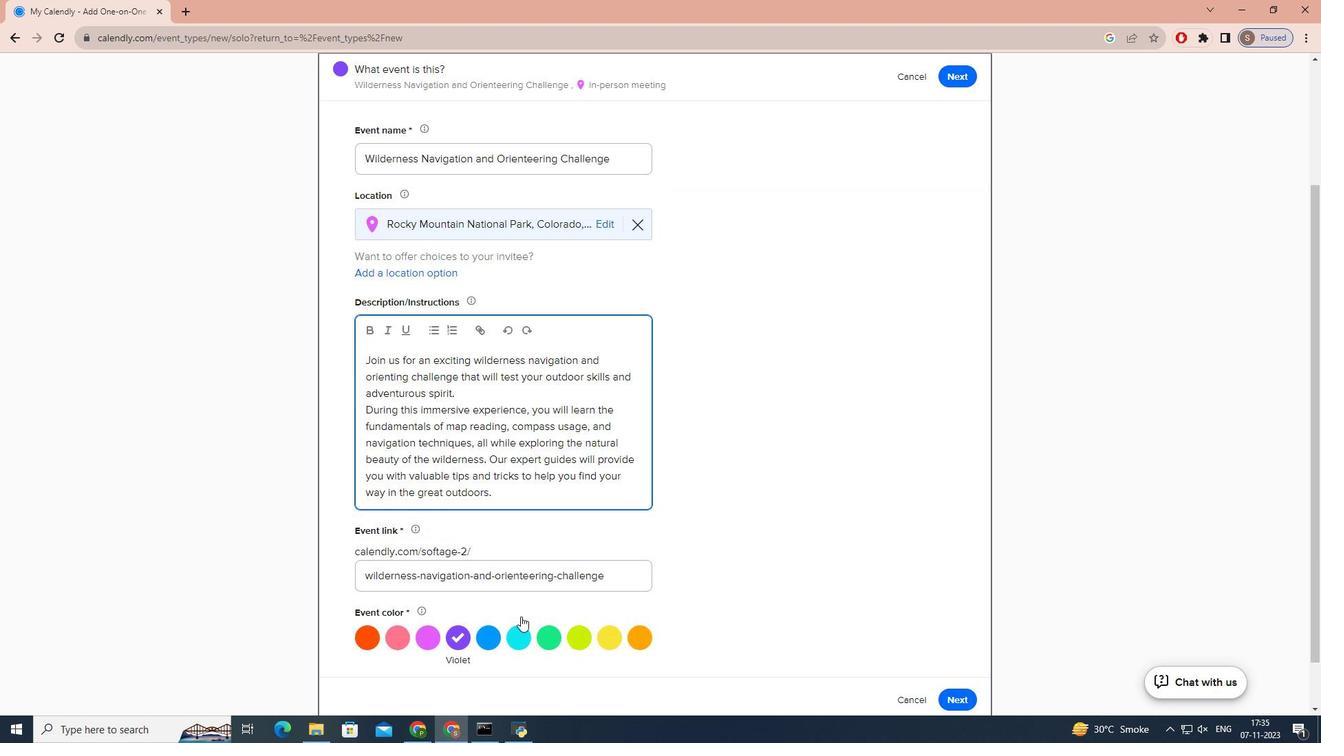
Action: Mouse moved to (490, 587)
Screenshot: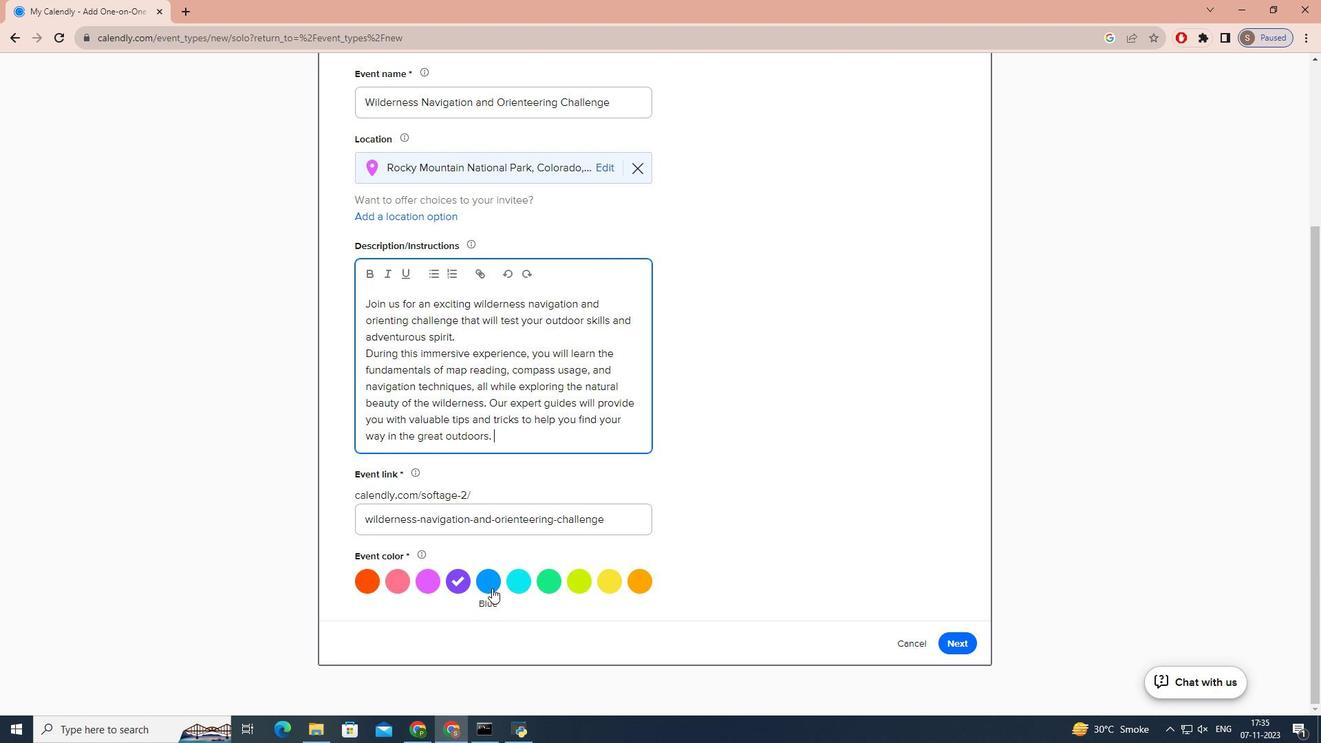 
Action: Mouse pressed left at (490, 587)
Screenshot: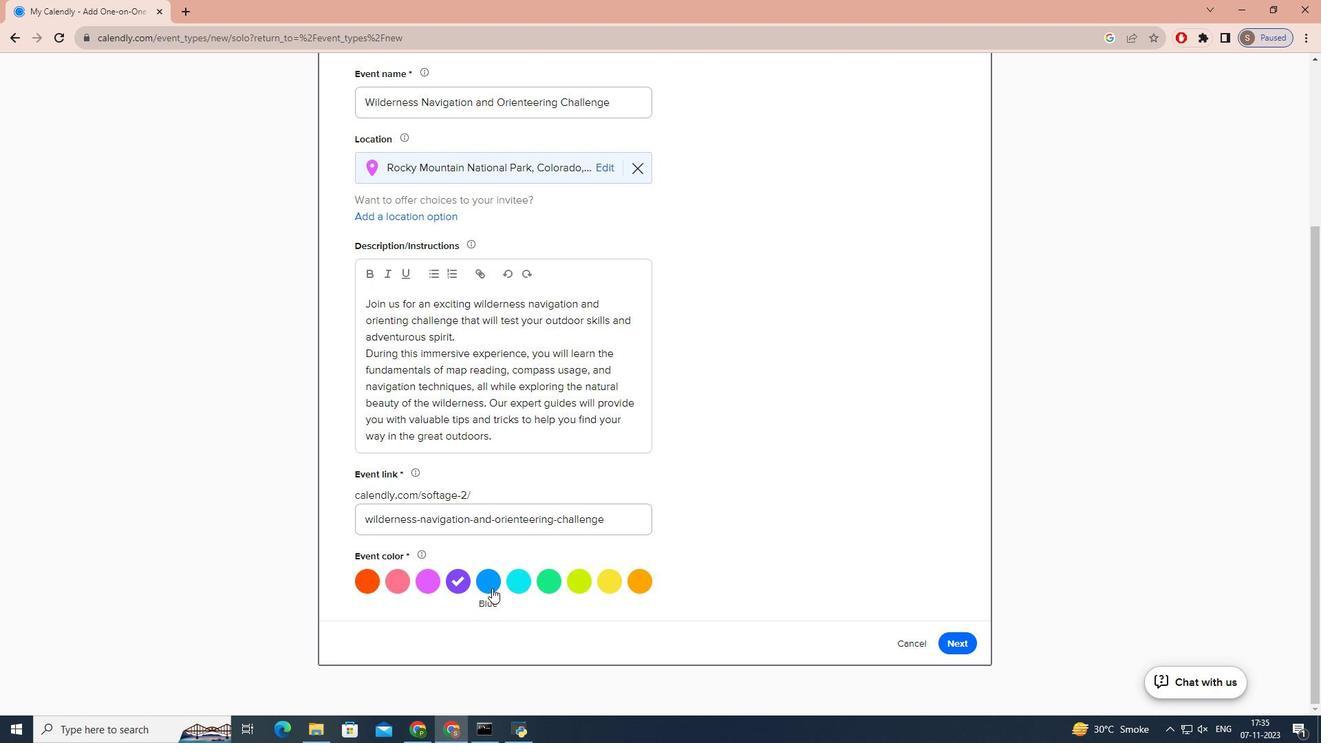 
Action: Mouse moved to (942, 639)
Screenshot: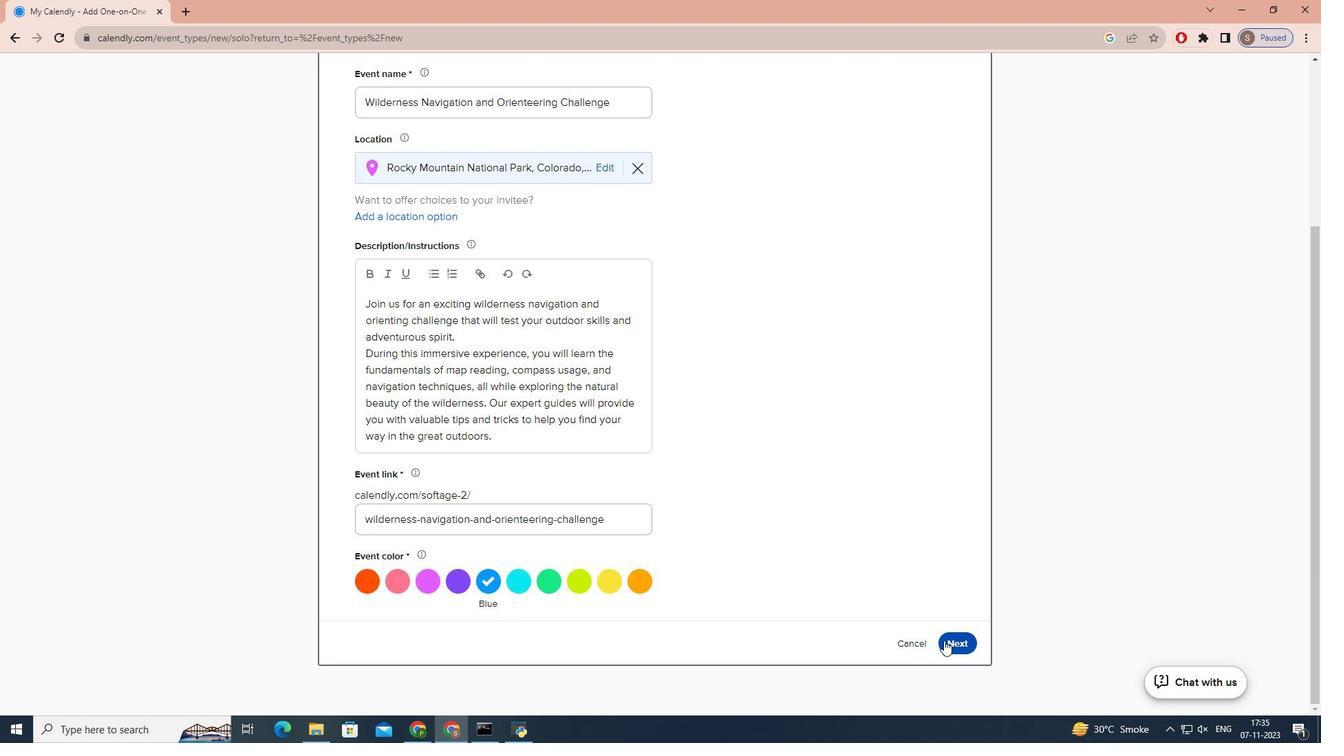 
Action: Mouse pressed left at (942, 639)
Screenshot: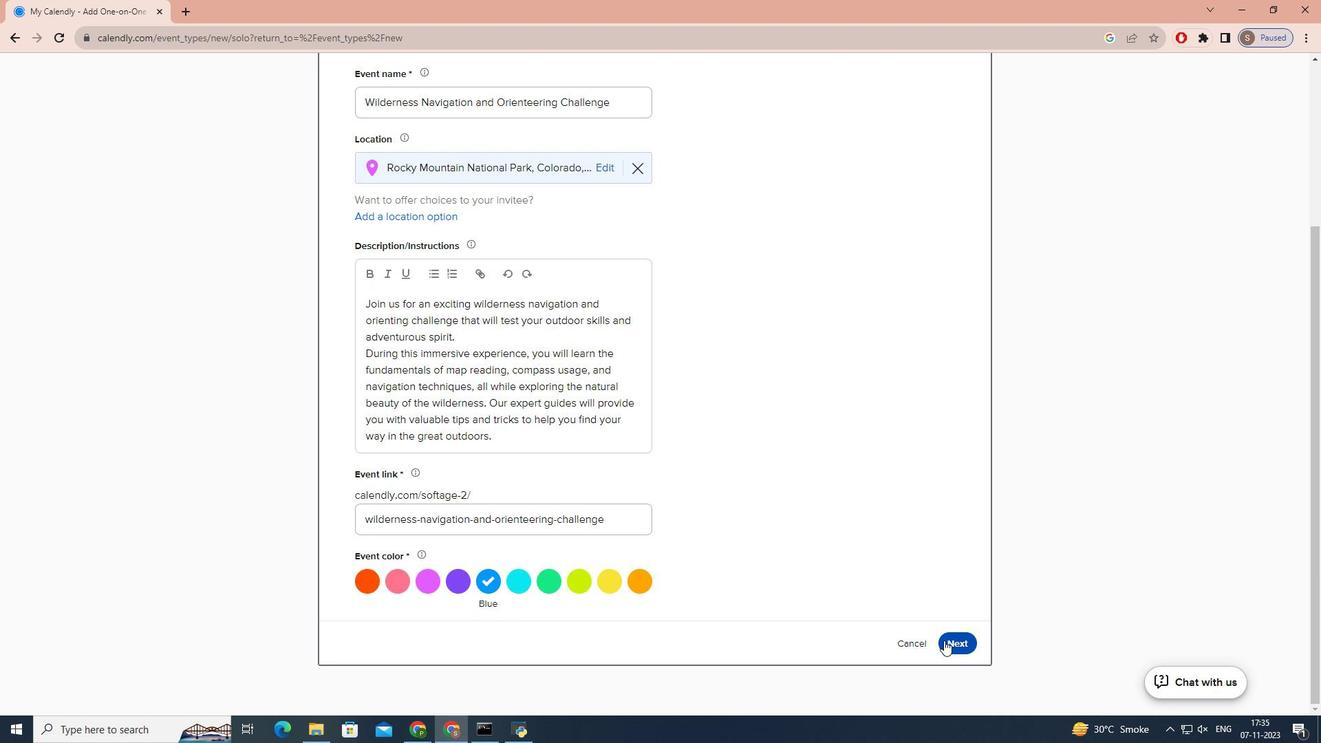 
Action: Mouse moved to (470, 357)
Screenshot: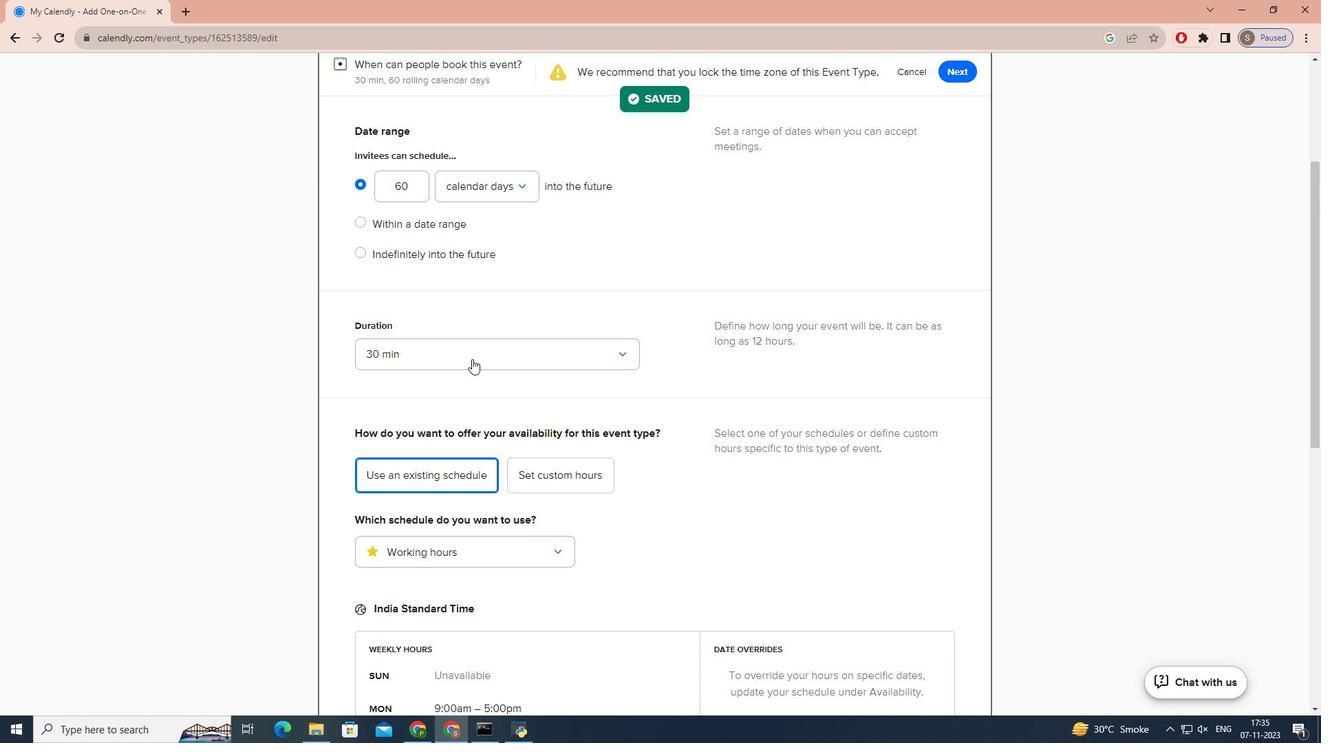 
Action: Mouse pressed left at (470, 357)
Screenshot: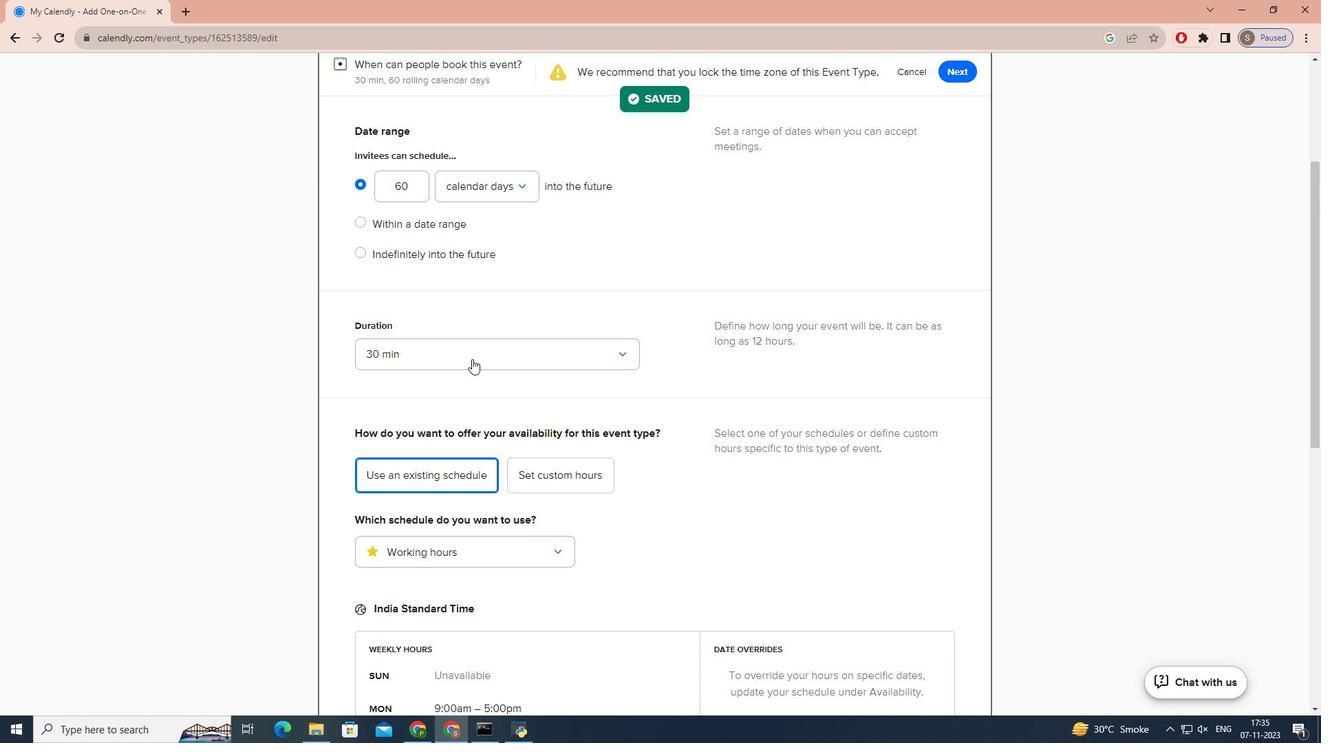 
Action: Mouse moved to (439, 497)
Screenshot: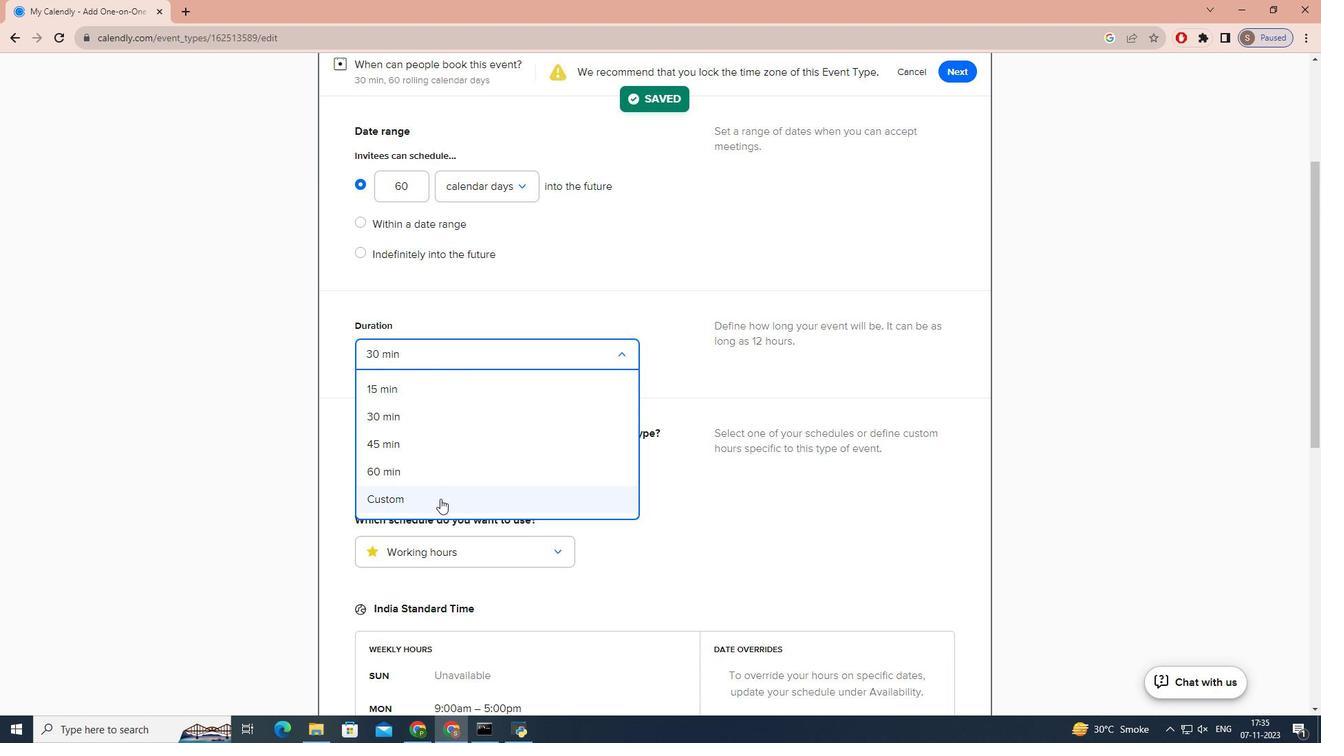 
Action: Mouse pressed left at (439, 497)
Screenshot: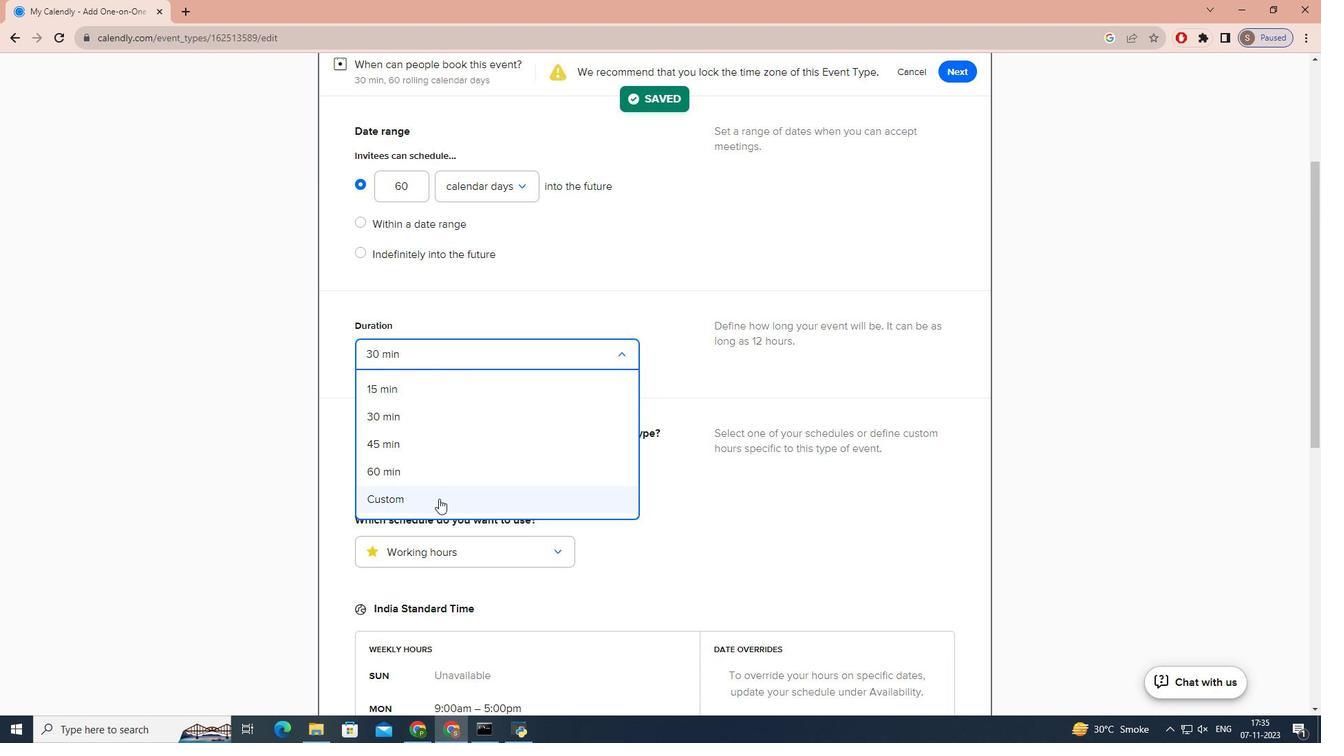 
Action: Mouse moved to (421, 406)
Screenshot: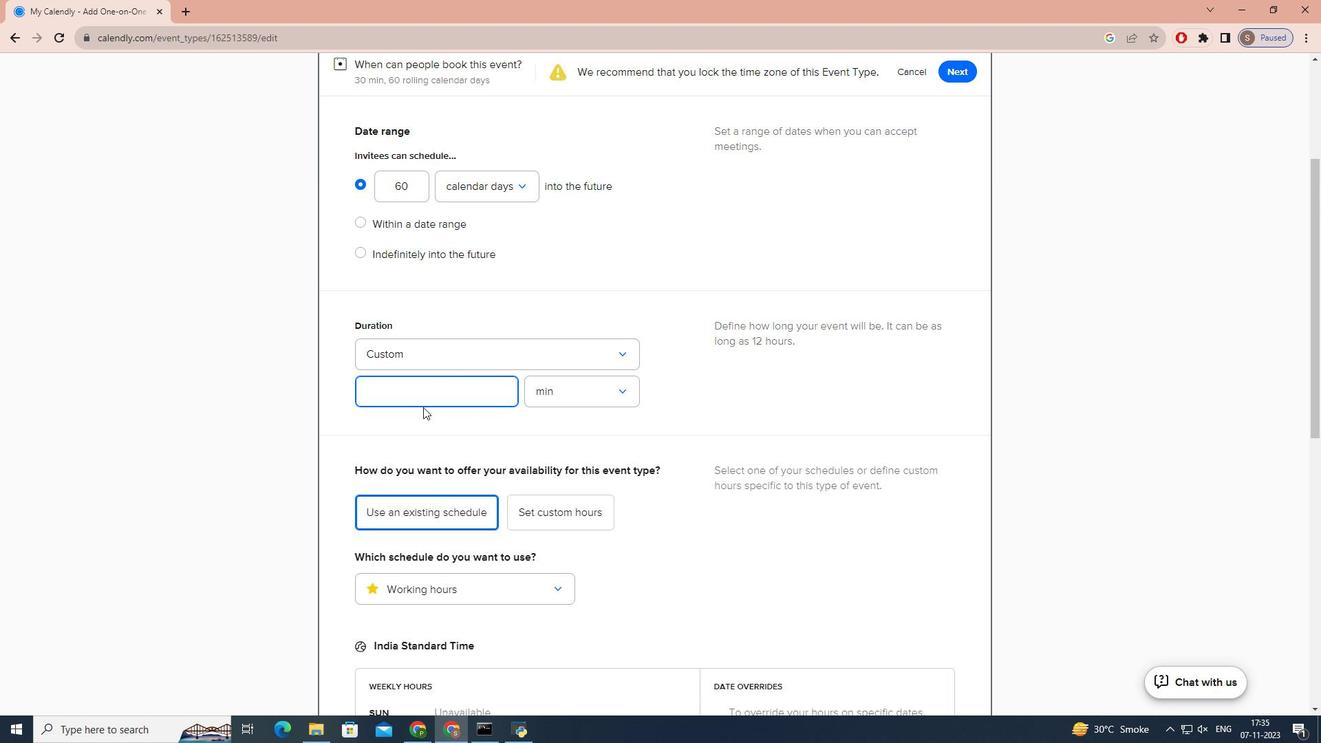 
Action: Key pressed 4
Screenshot: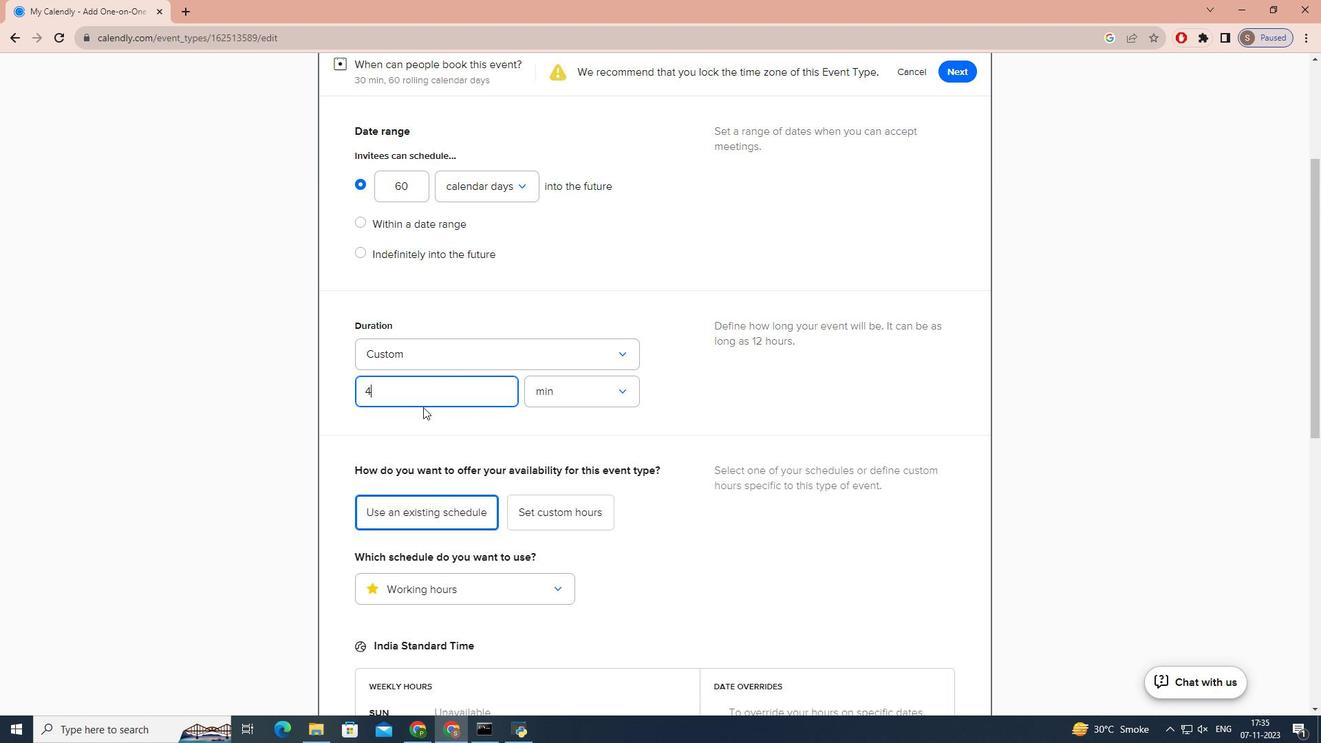 
Action: Mouse moved to (562, 392)
Screenshot: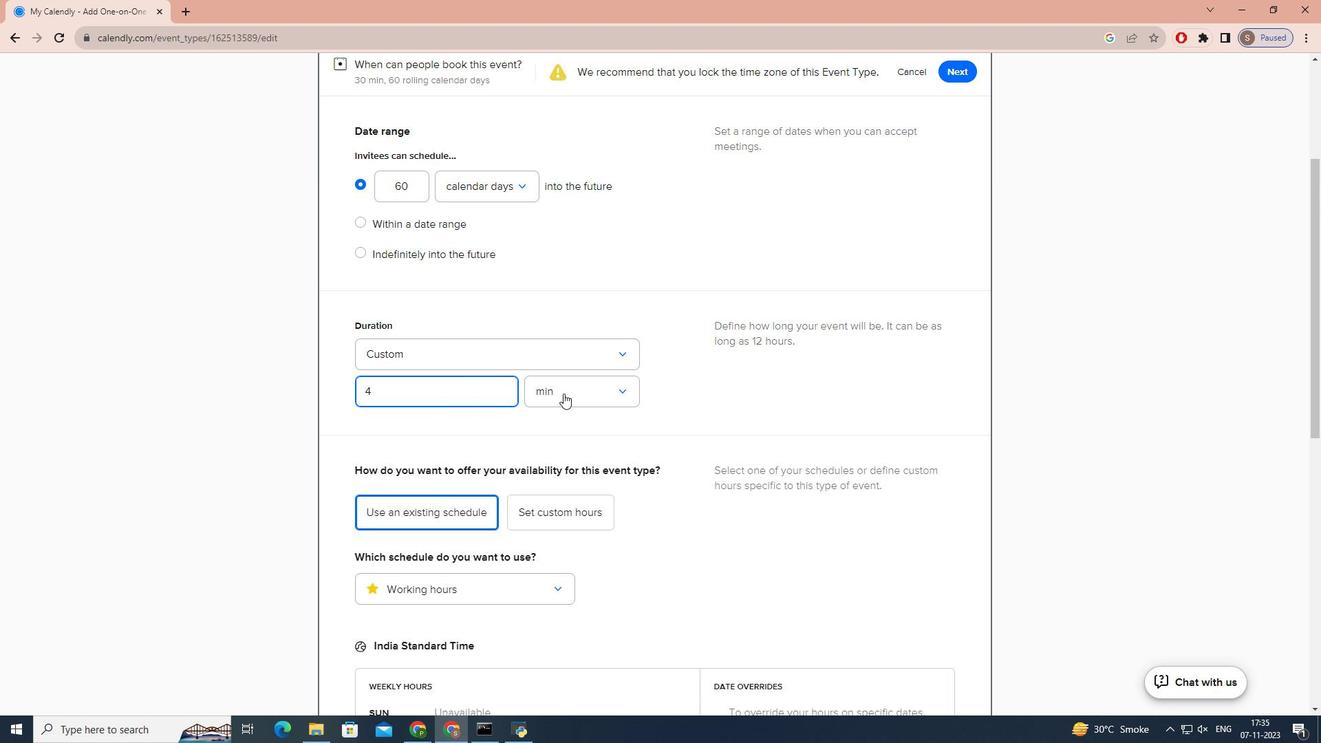 
Action: Mouse pressed left at (562, 392)
Screenshot: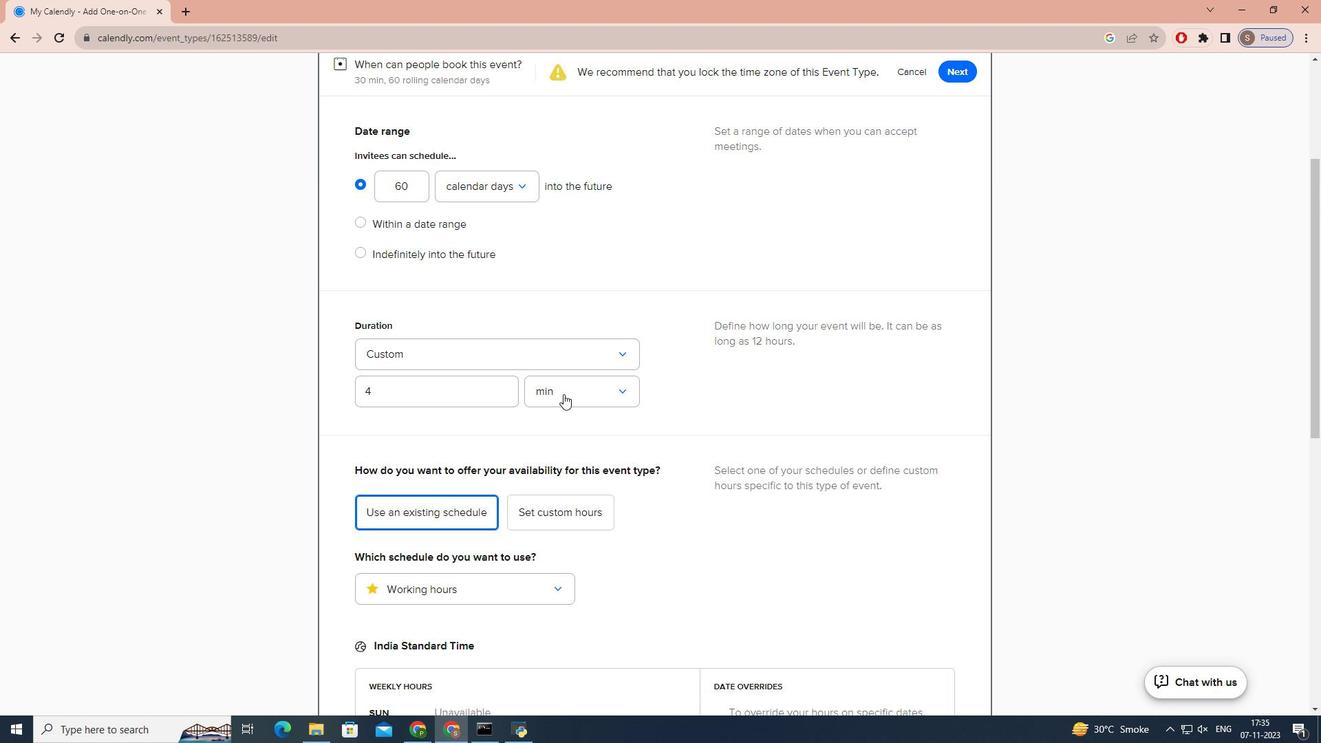 
Action: Mouse moved to (546, 452)
Screenshot: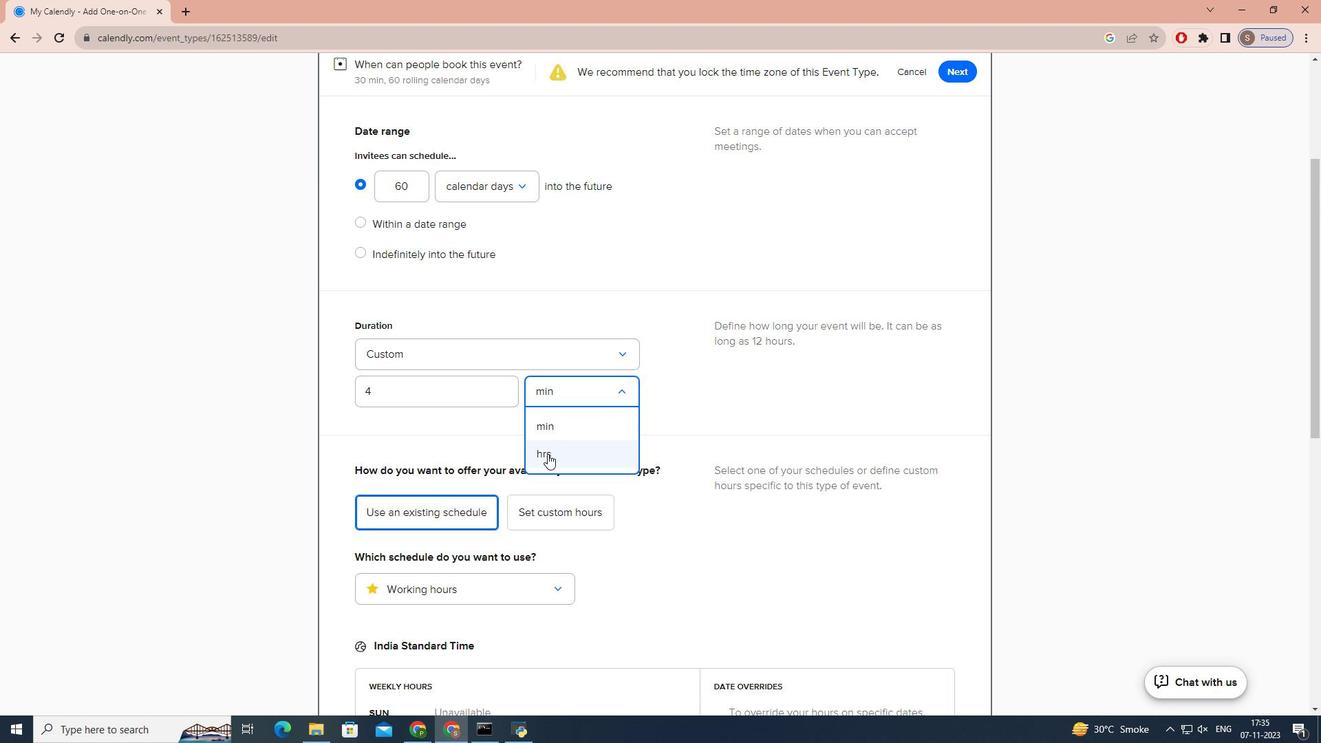 
Action: Mouse pressed left at (546, 452)
Screenshot: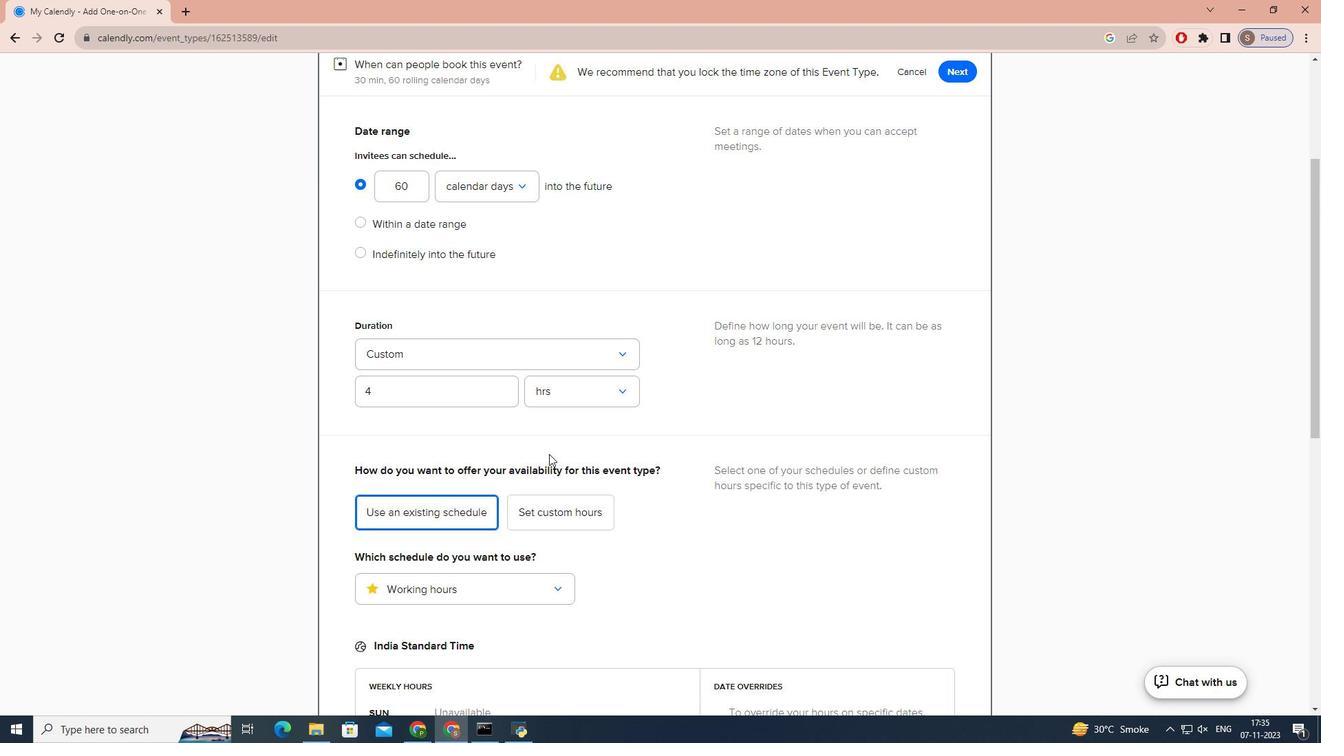 
Action: Mouse moved to (812, 376)
Screenshot: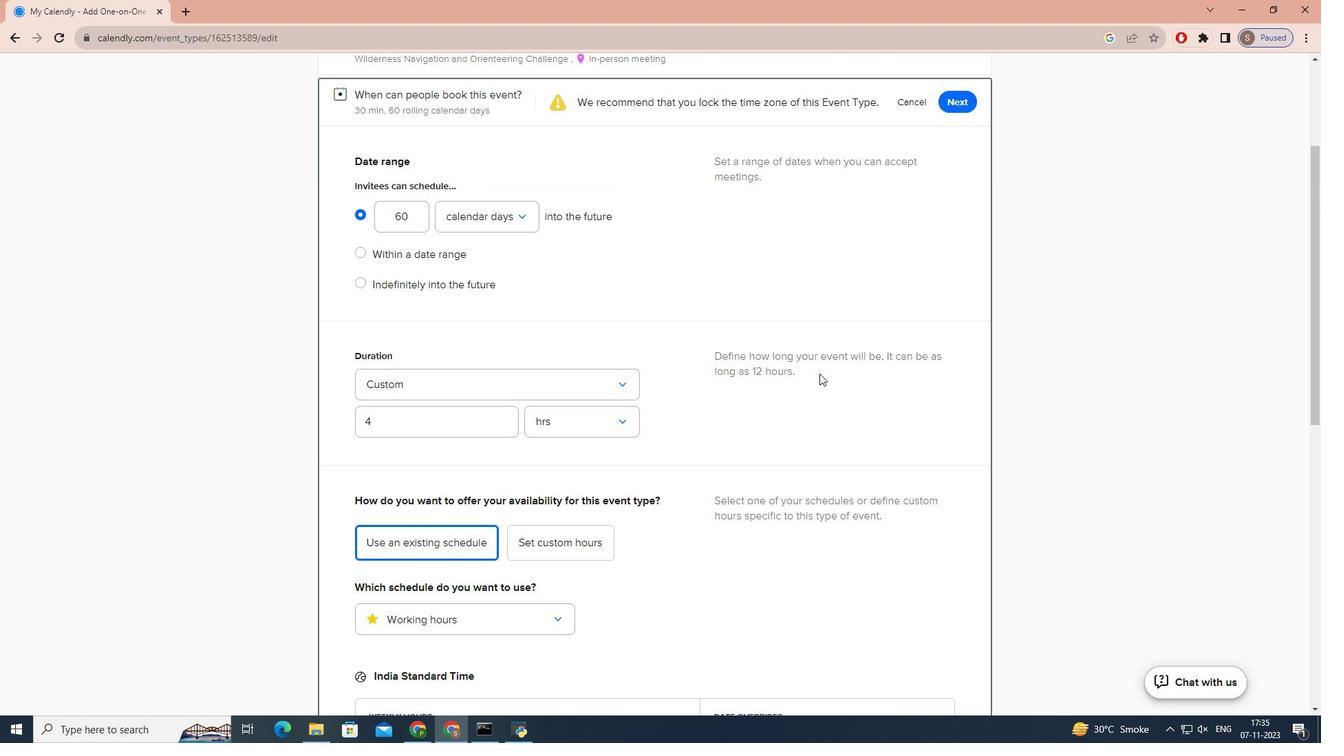 
Action: Mouse scrolled (812, 377) with delta (0, 0)
Screenshot: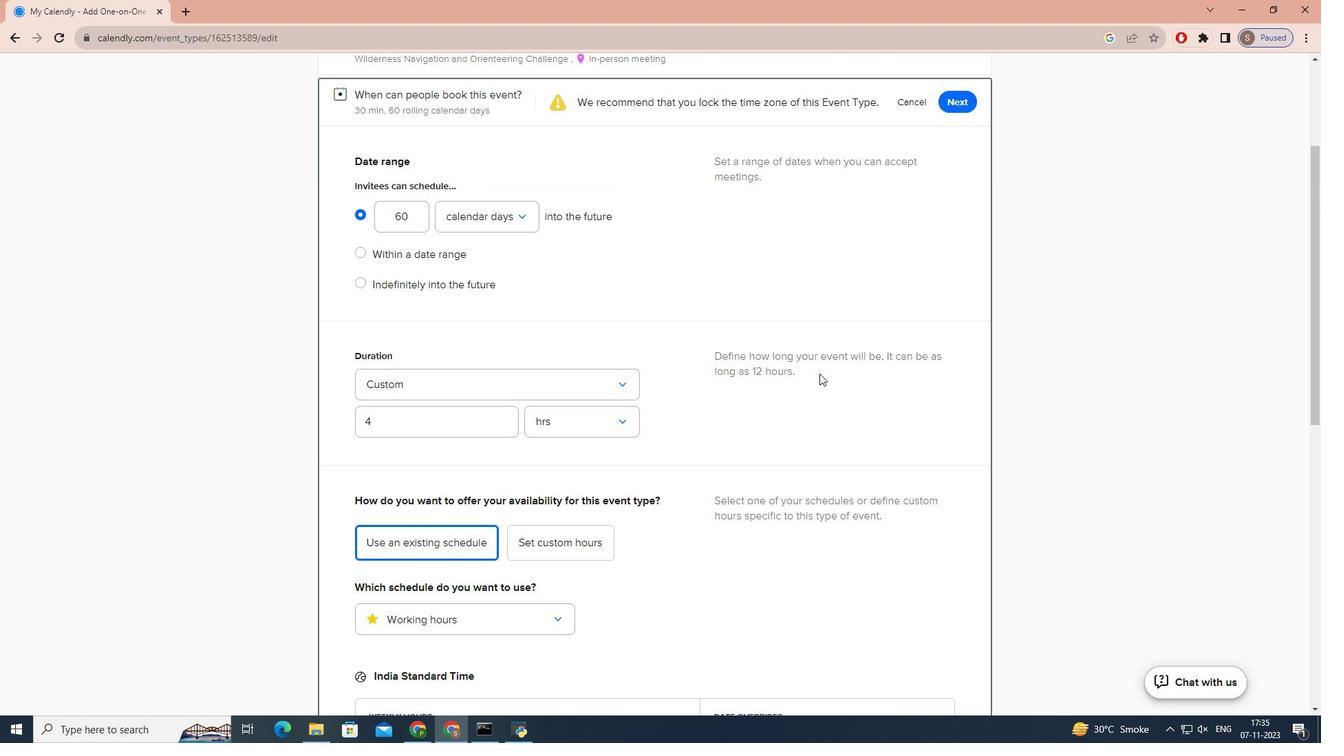 
Action: Mouse moved to (816, 373)
Screenshot: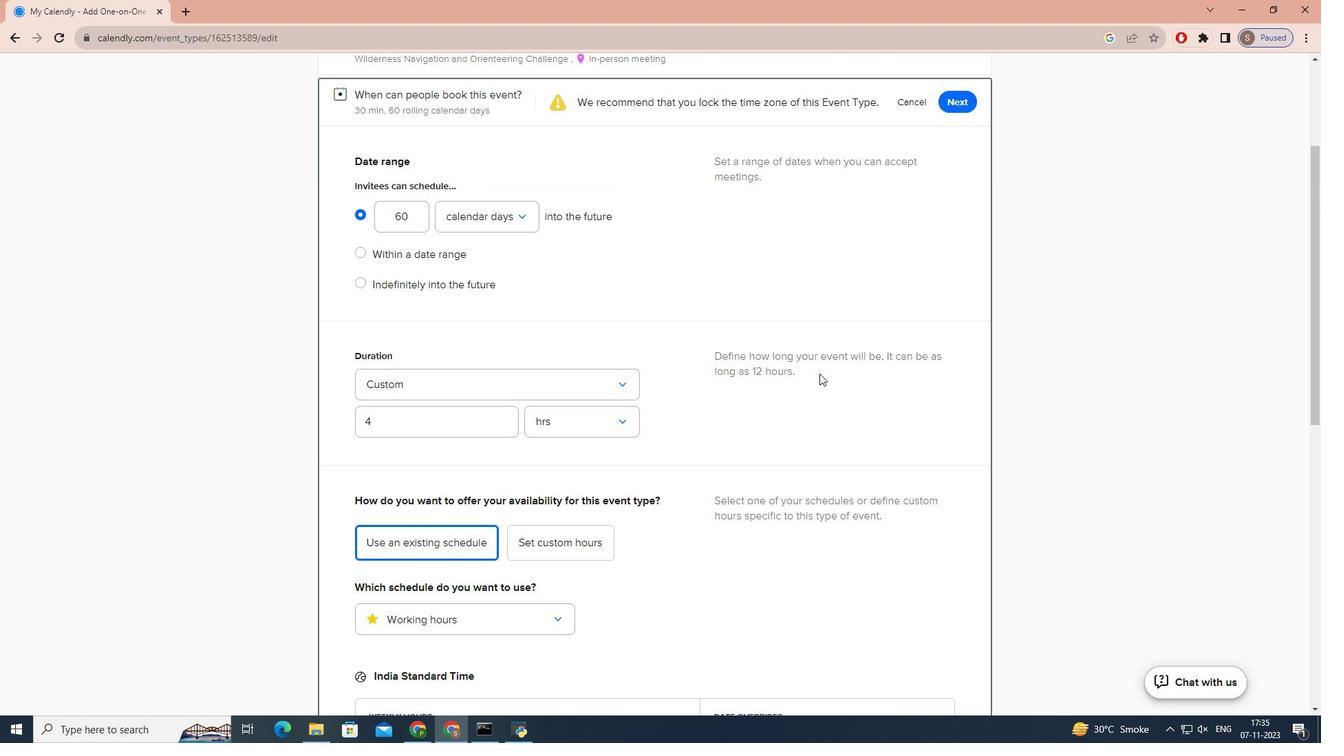 
Action: Mouse scrolled (816, 374) with delta (0, 0)
Screenshot: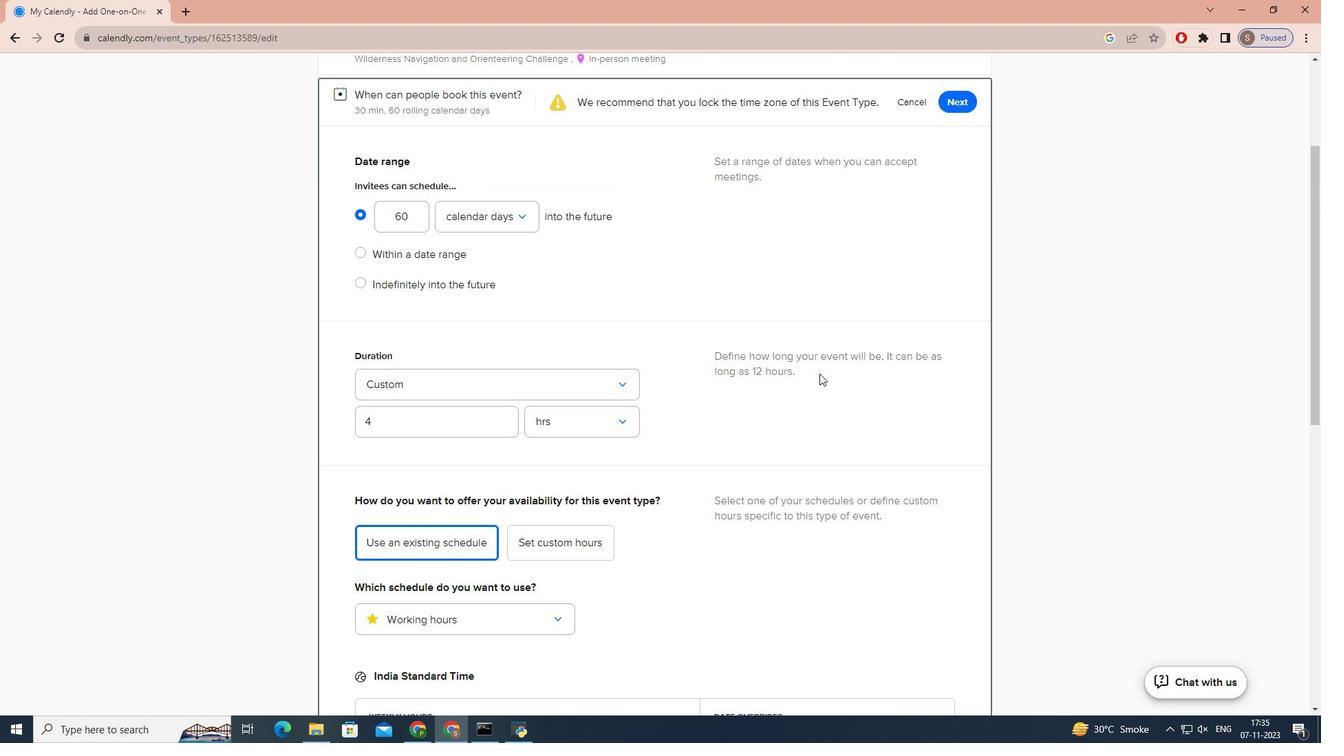 
Action: Mouse moved to (818, 372)
Screenshot: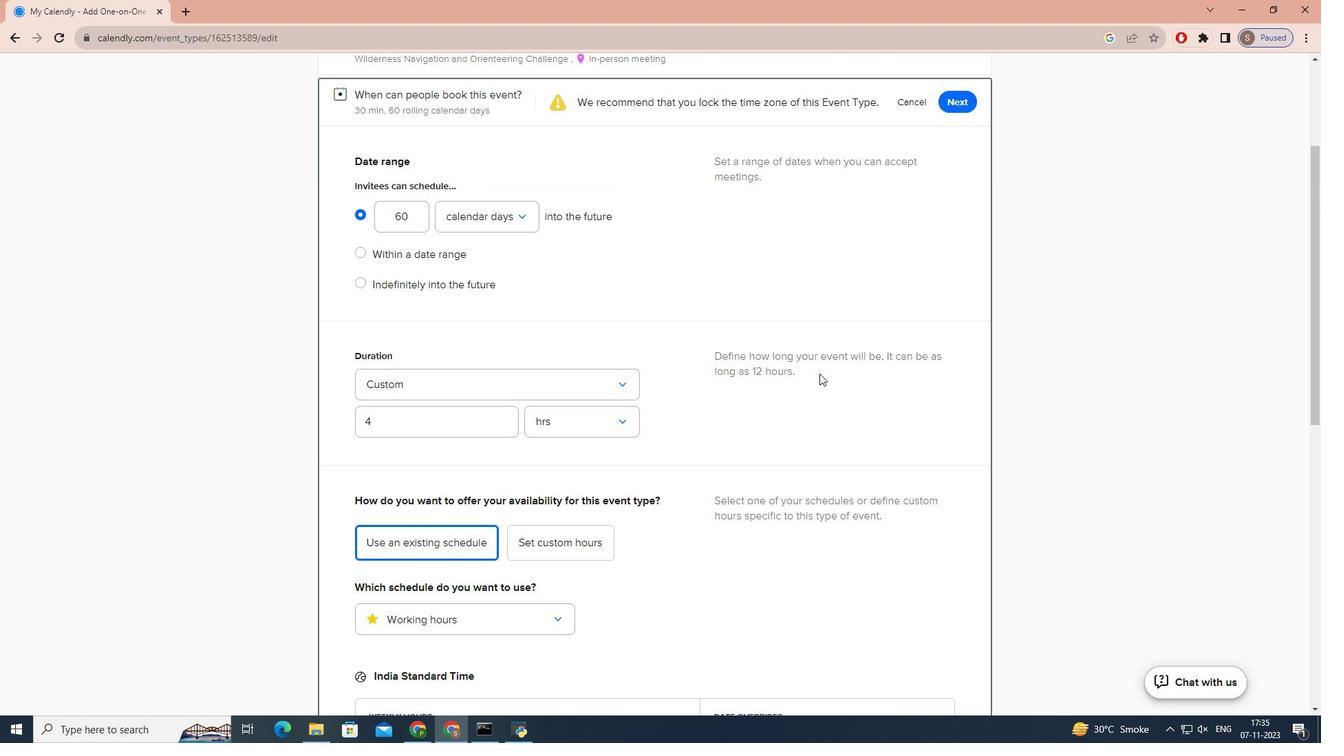 
Action: Mouse scrolled (818, 372) with delta (0, 0)
Screenshot: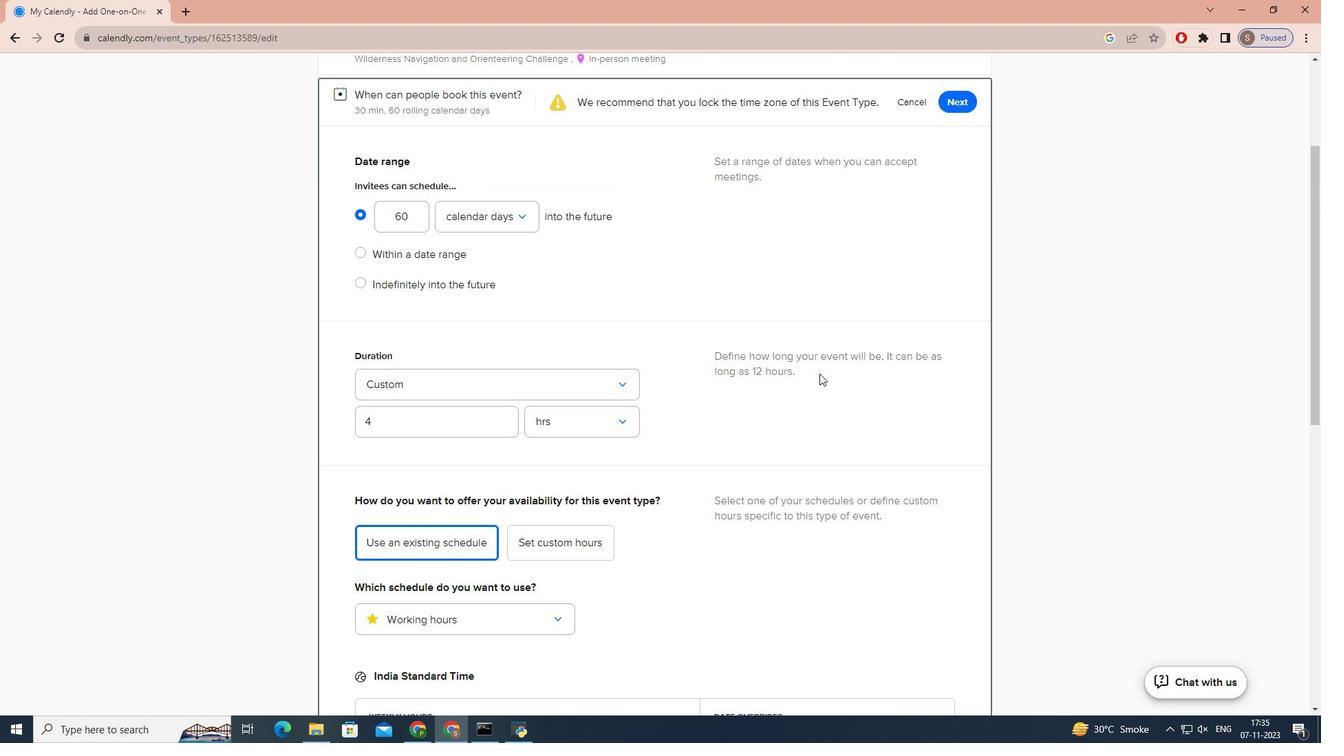 
Action: Mouse scrolled (818, 372) with delta (0, 0)
Screenshot: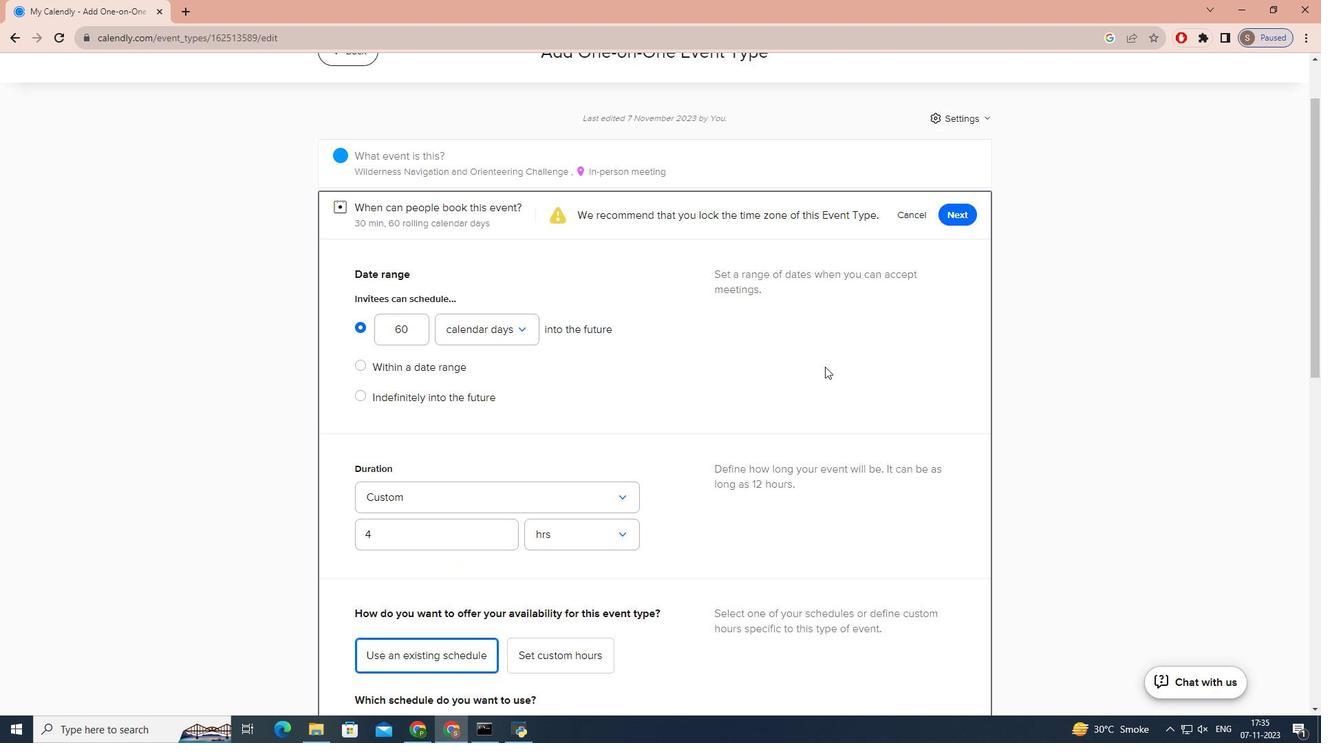 
Action: Mouse scrolled (818, 372) with delta (0, 0)
Screenshot: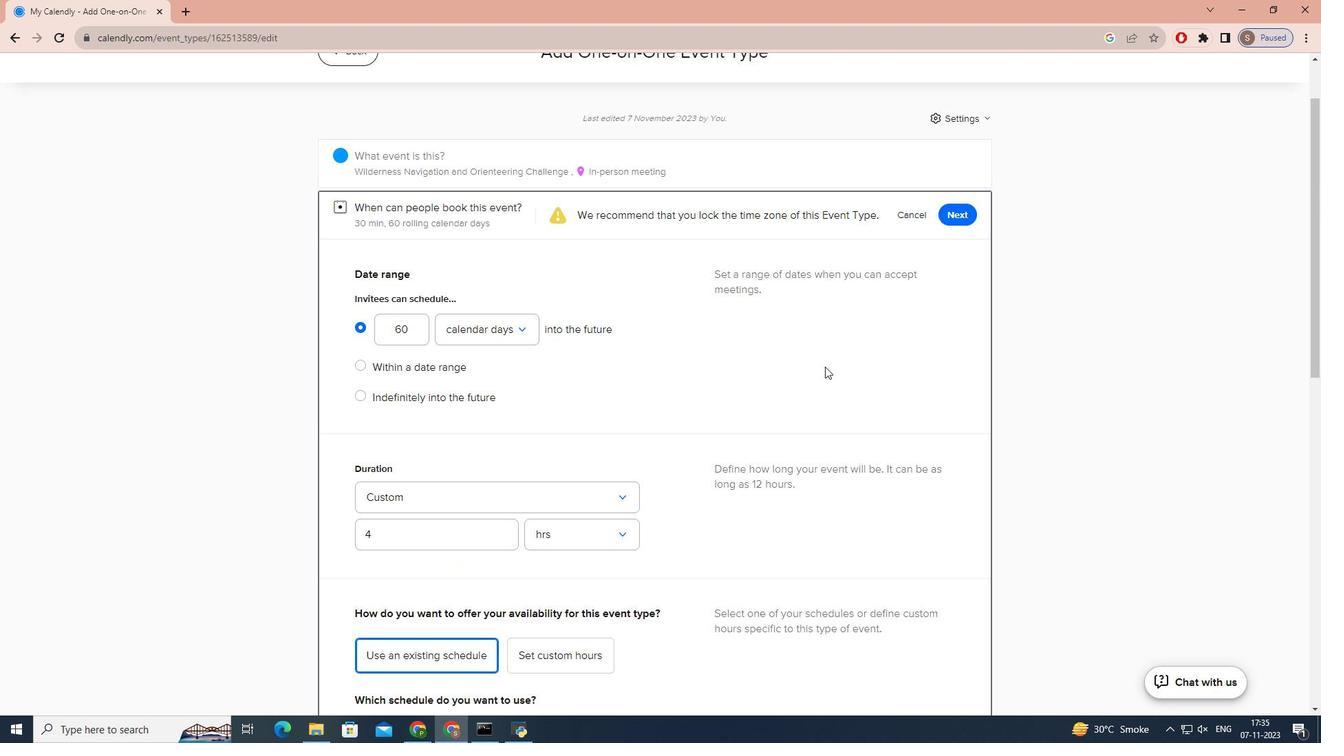 
Action: Mouse scrolled (818, 372) with delta (0, 0)
Screenshot: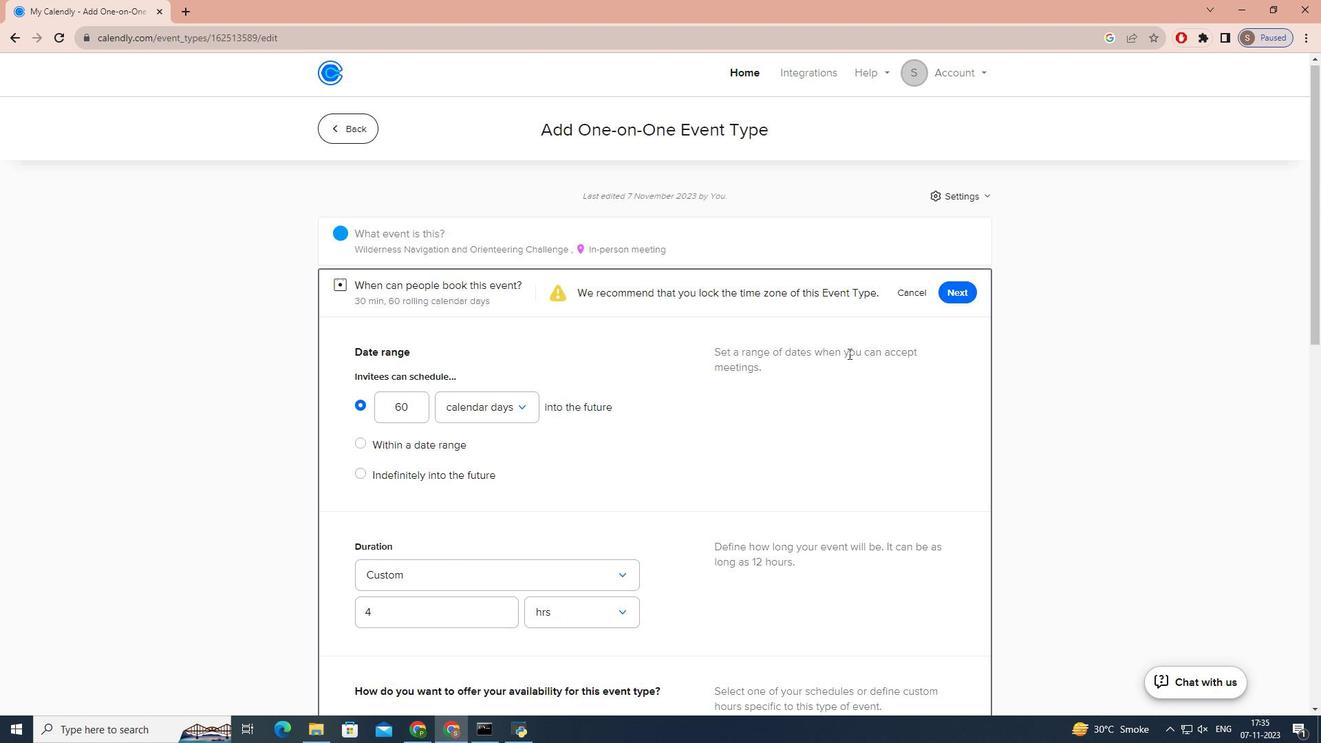 
Action: Mouse moved to (951, 289)
Screenshot: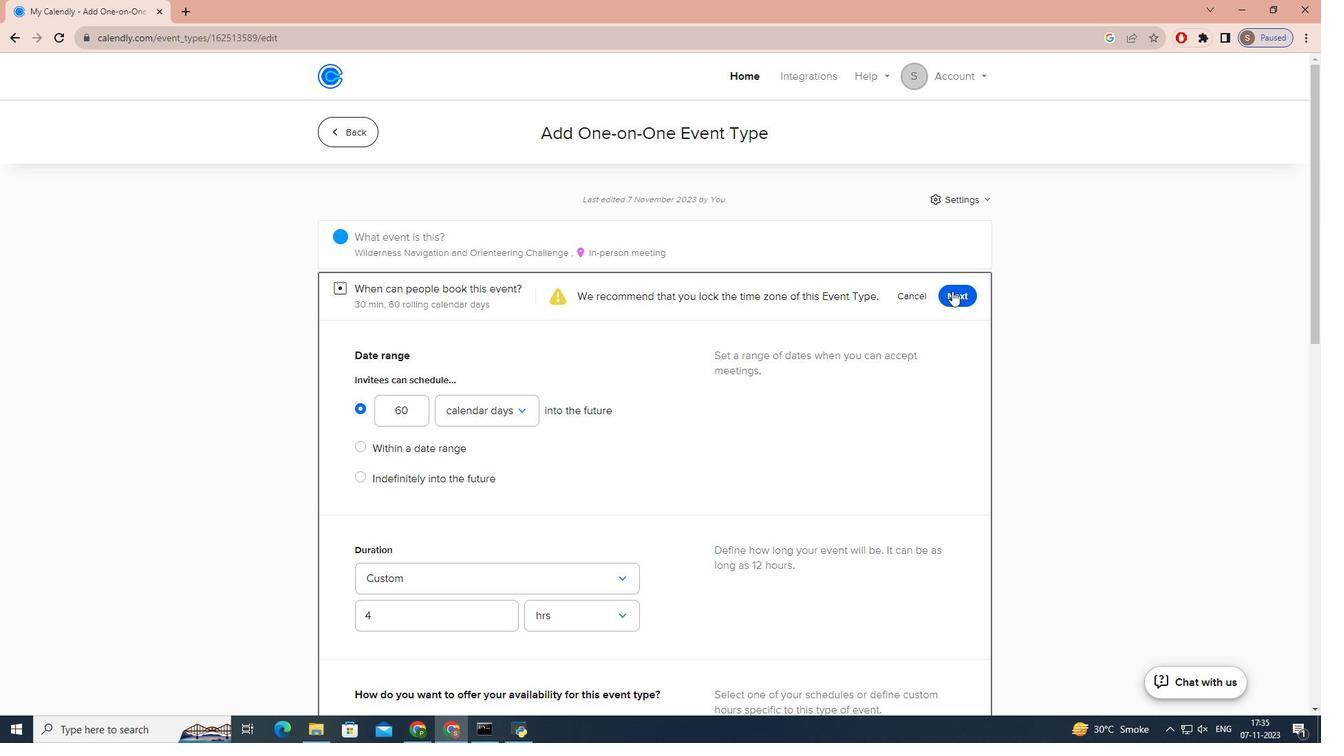 
Action: Mouse pressed left at (951, 289)
Screenshot: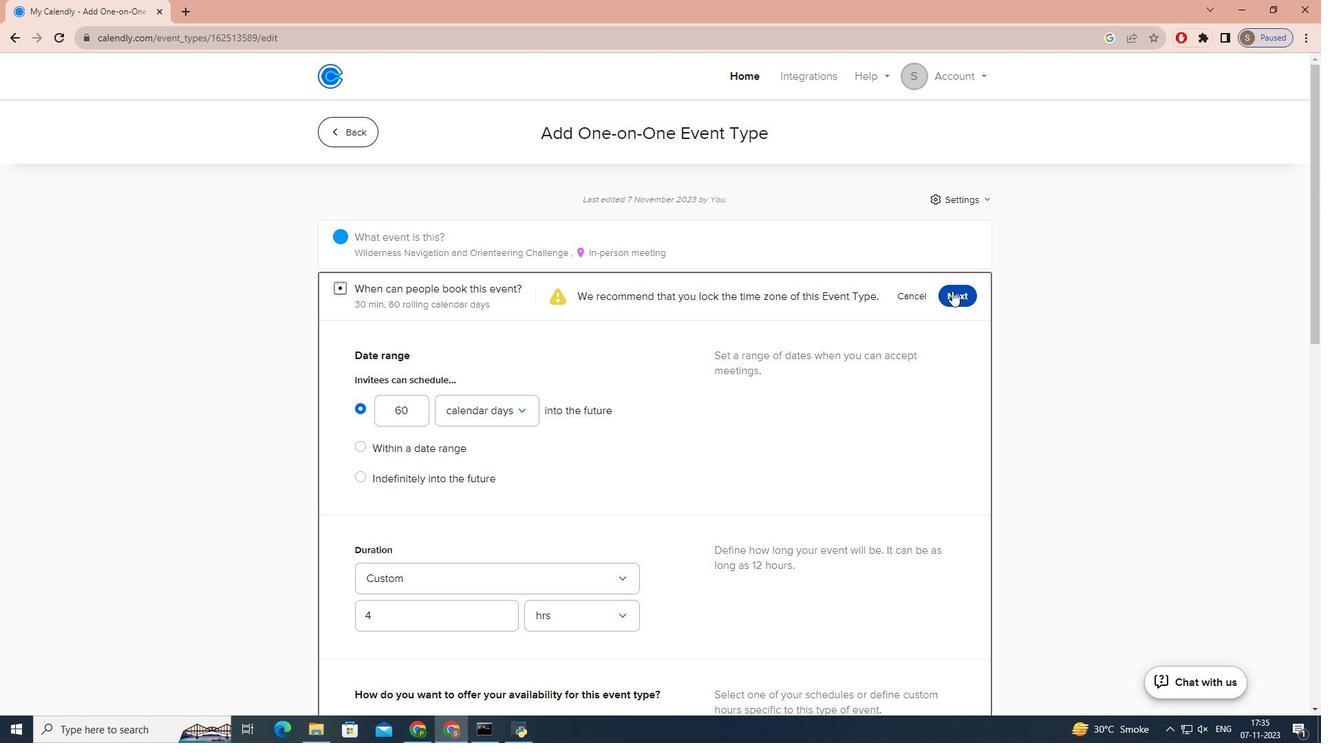 
Action: Mouse moved to (951, 289)
Screenshot: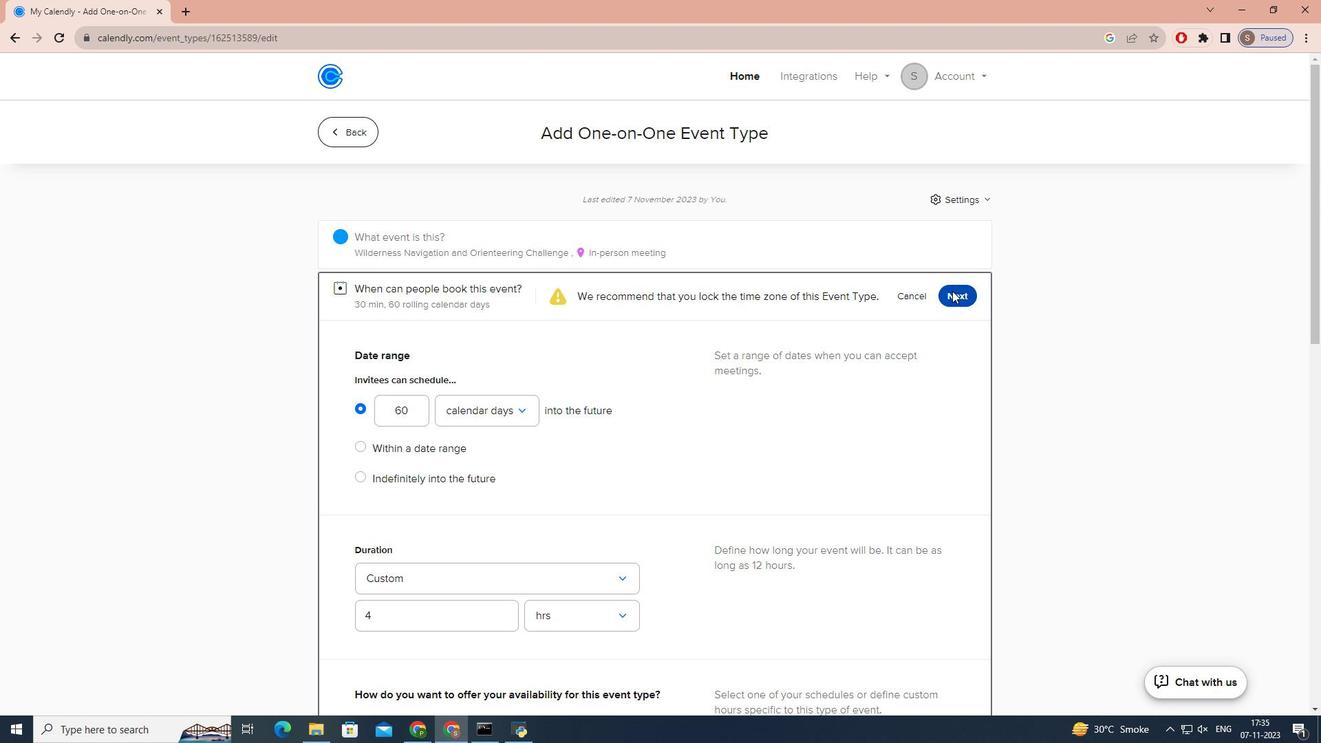 
